 Task: Look for space in Lacey, United States from 26th August, 2023 to 10th September, 2023 for 6 adults, 2 children in price range Rs.10000 to Rs.15000. Place can be entire place or shared room with 6 bedrooms having 6 beds and 6 bathrooms. Property type can be house, flat, guest house. Amenities needed are: wifi, TV, free parkinig on premises, gym, breakfast. Booking option can be shelf check-in. Required host language is English.
Action: Mouse moved to (432, 104)
Screenshot: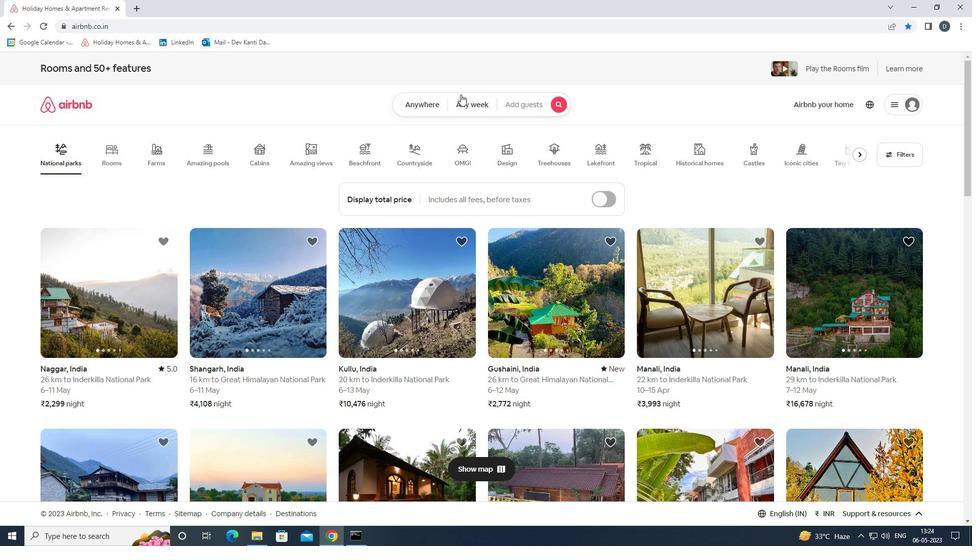 
Action: Mouse pressed left at (432, 104)
Screenshot: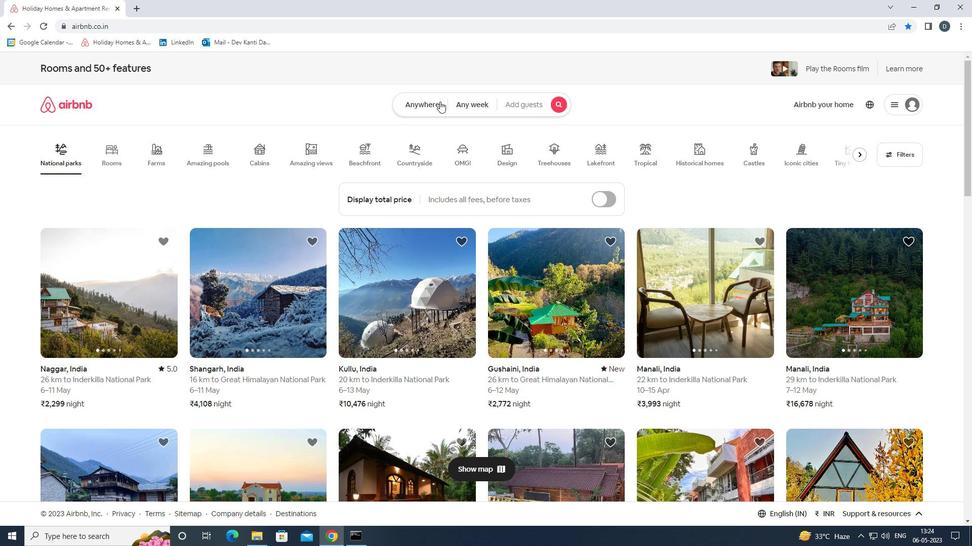
Action: Mouse moved to (349, 143)
Screenshot: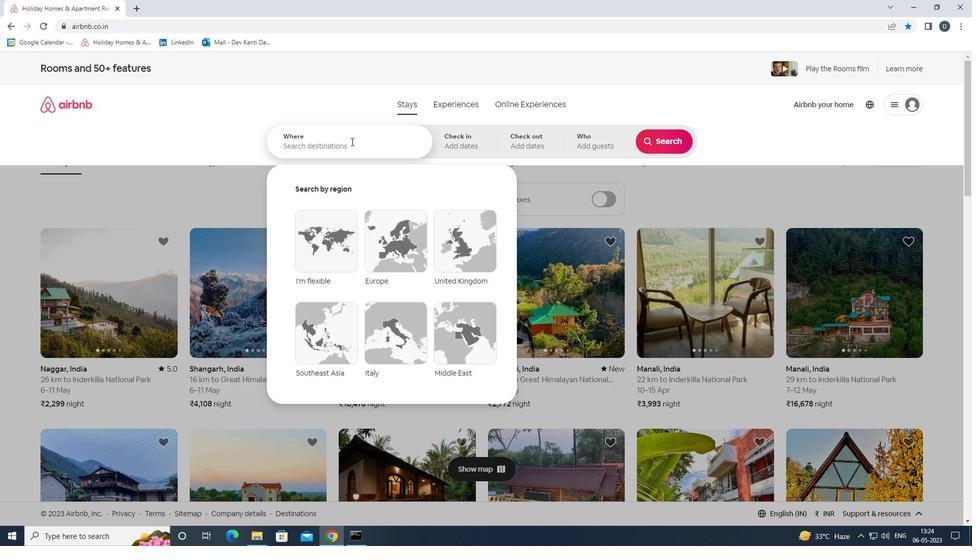 
Action: Mouse pressed left at (349, 143)
Screenshot: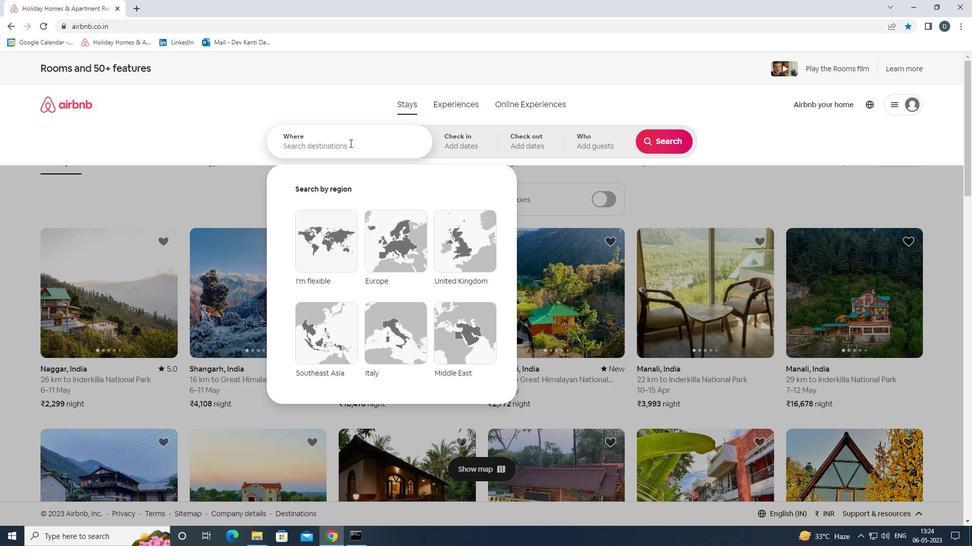 
Action: Mouse moved to (341, 144)
Screenshot: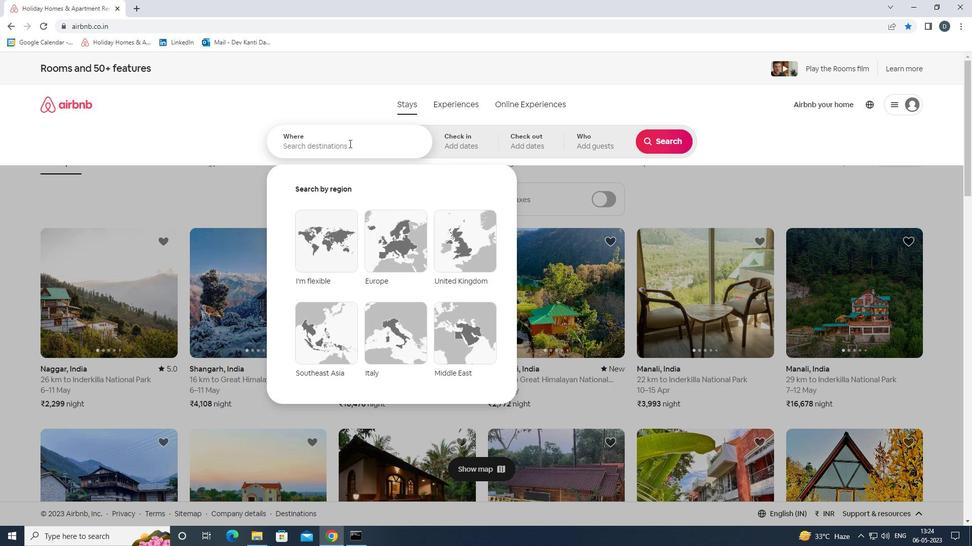 
Action: Key pressed <Key.shift>LACEY,<Key.shift>UNITED<Key.space><Key.shift>STATES<Key.enter>
Screenshot: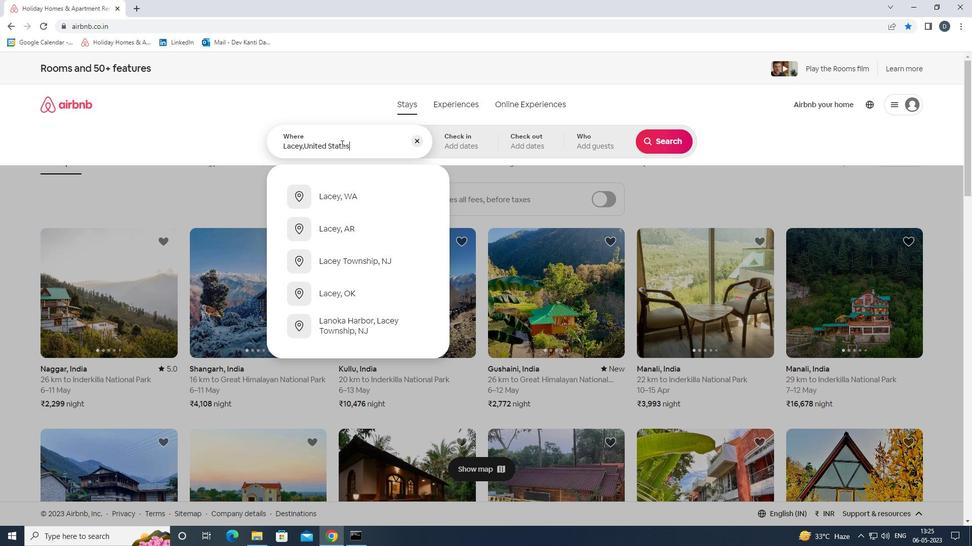 
Action: Mouse moved to (657, 221)
Screenshot: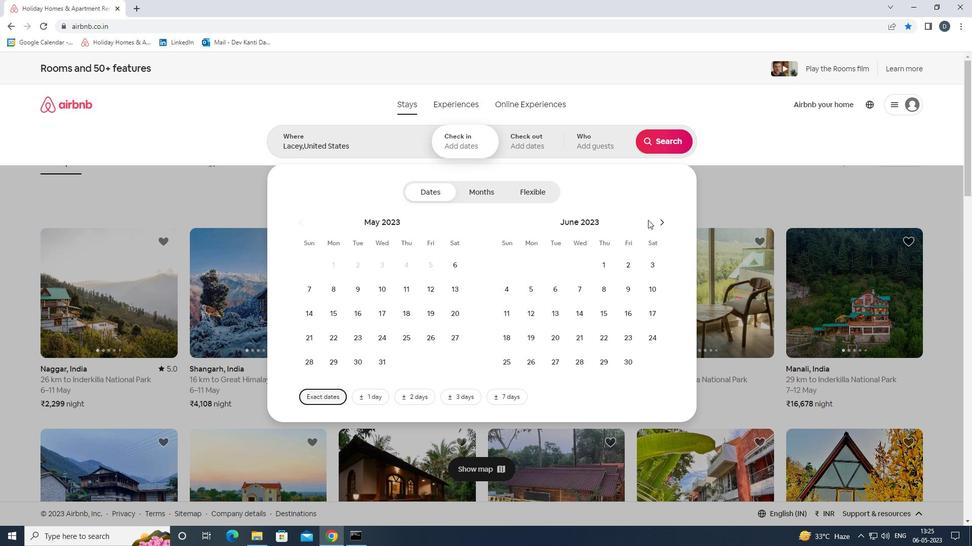 
Action: Mouse pressed left at (657, 221)
Screenshot: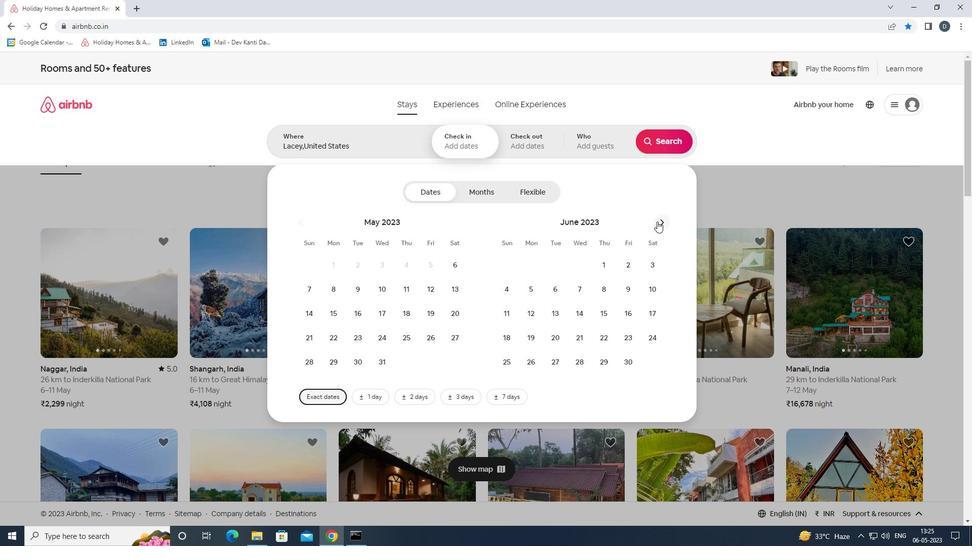 
Action: Mouse pressed left at (657, 221)
Screenshot: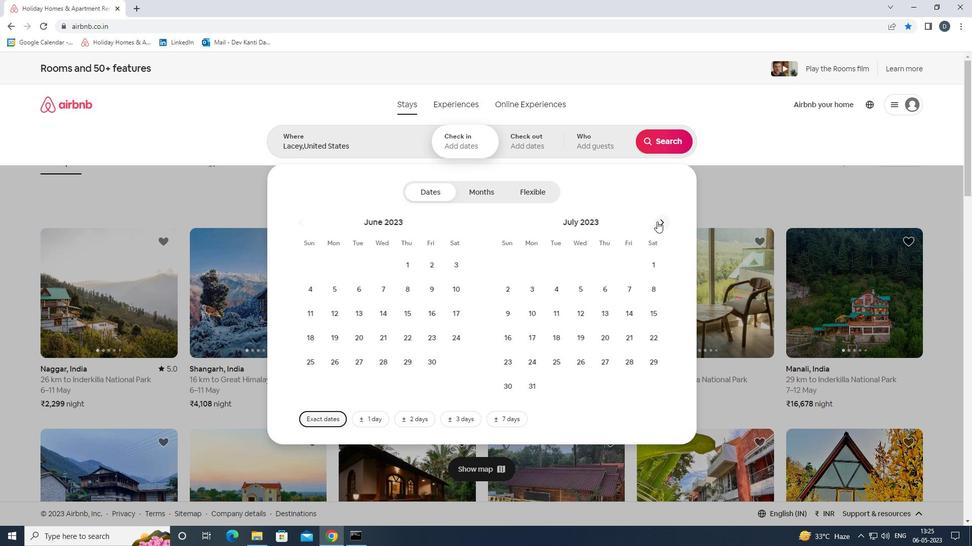 
Action: Mouse pressed left at (657, 221)
Screenshot: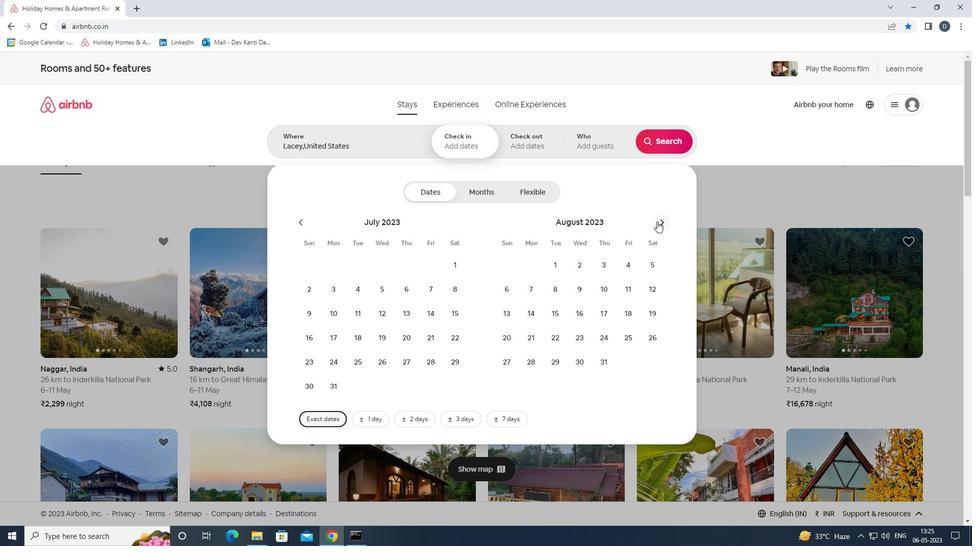 
Action: Mouse moved to (453, 337)
Screenshot: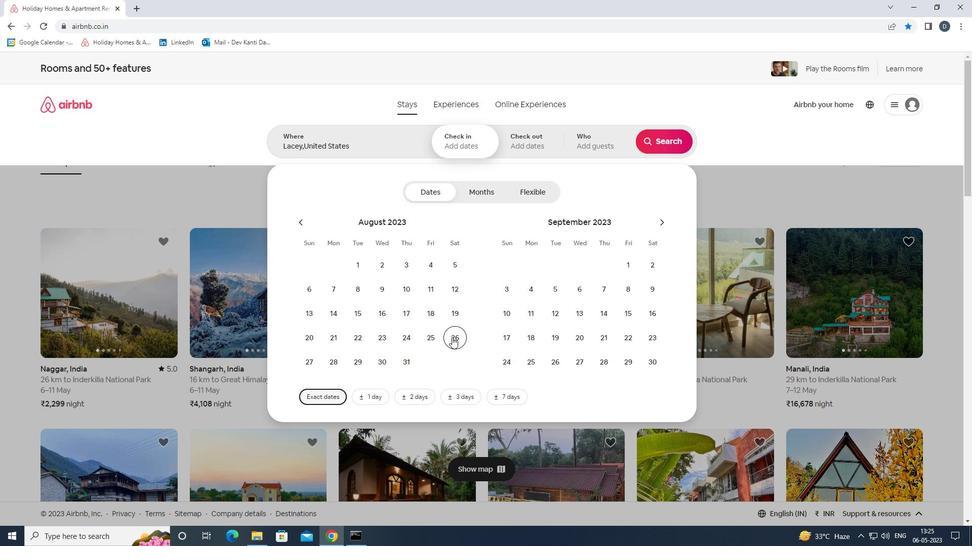 
Action: Mouse pressed left at (453, 337)
Screenshot: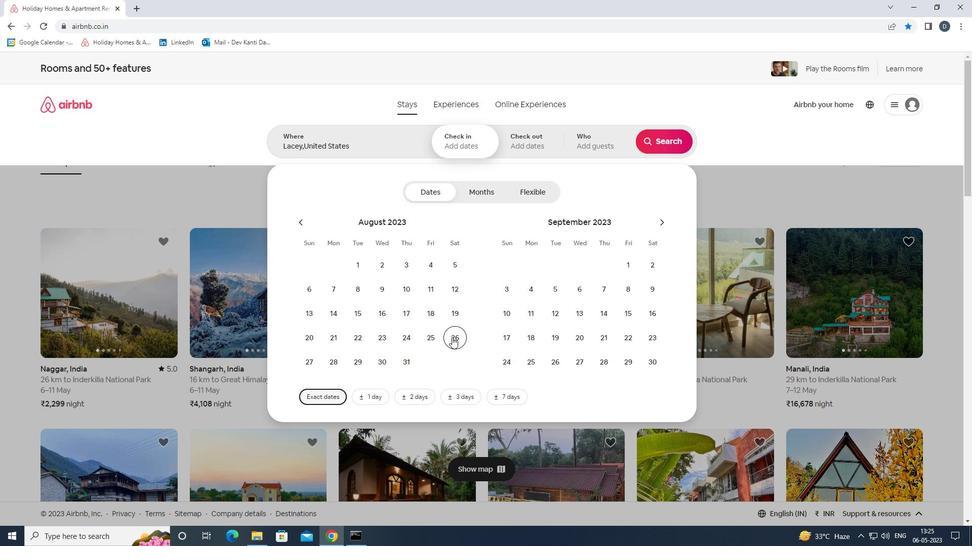 
Action: Mouse moved to (513, 314)
Screenshot: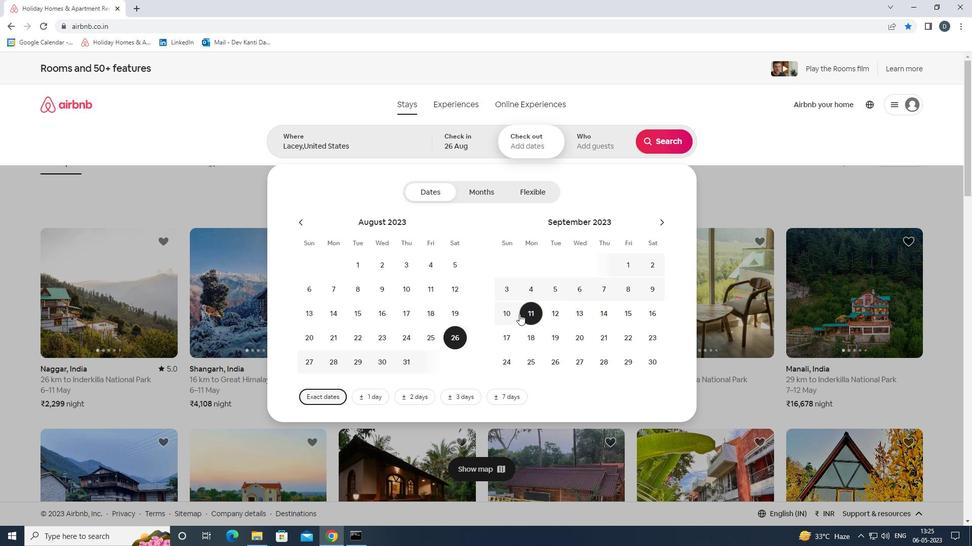 
Action: Mouse pressed left at (513, 314)
Screenshot: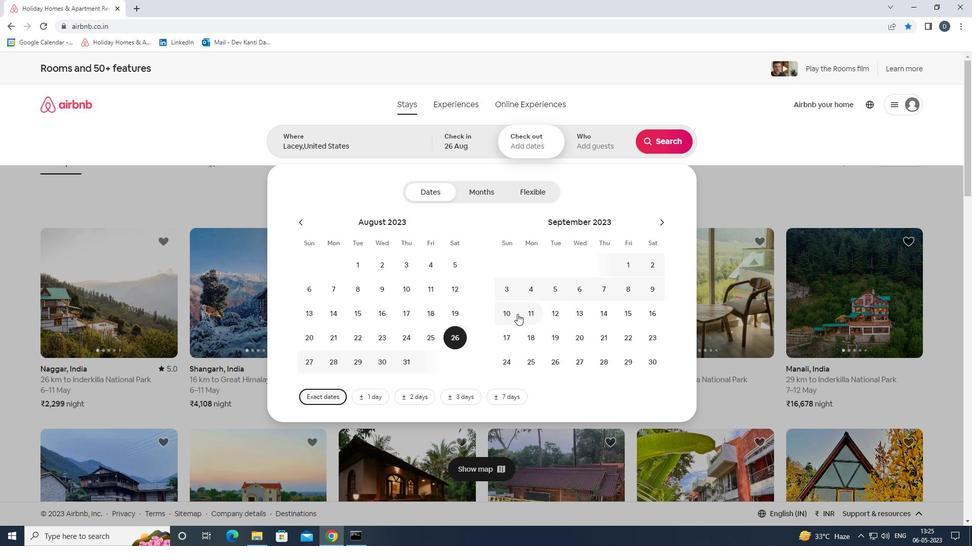
Action: Mouse moved to (578, 148)
Screenshot: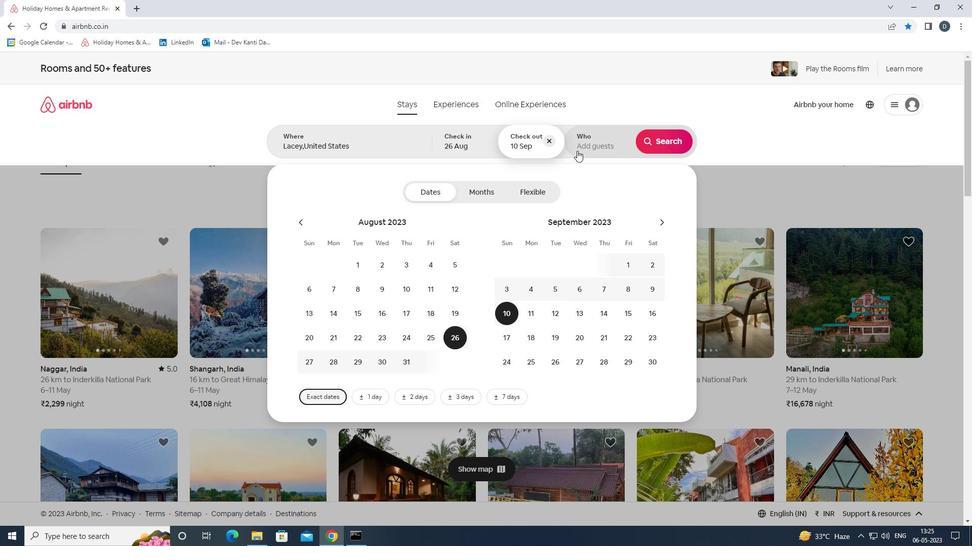 
Action: Mouse pressed left at (578, 148)
Screenshot: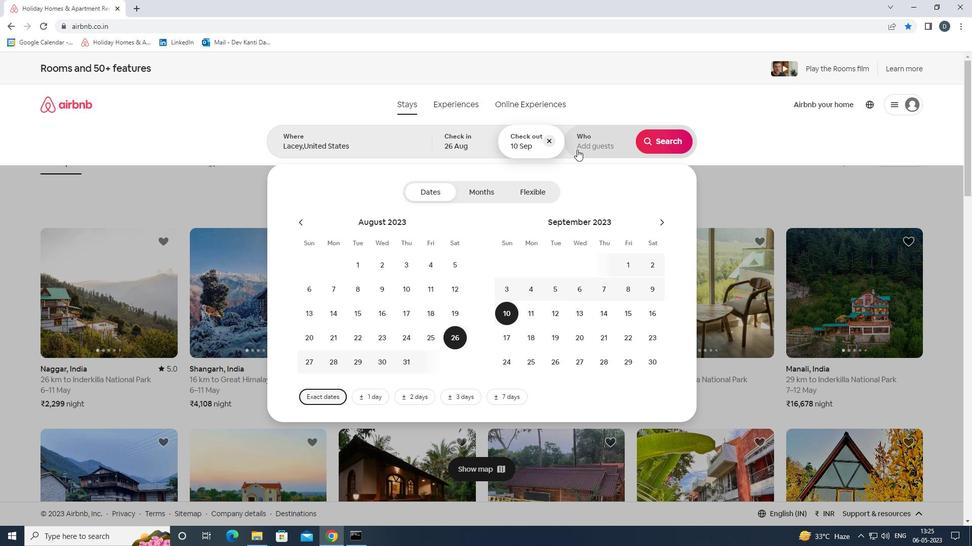 
Action: Mouse moved to (665, 197)
Screenshot: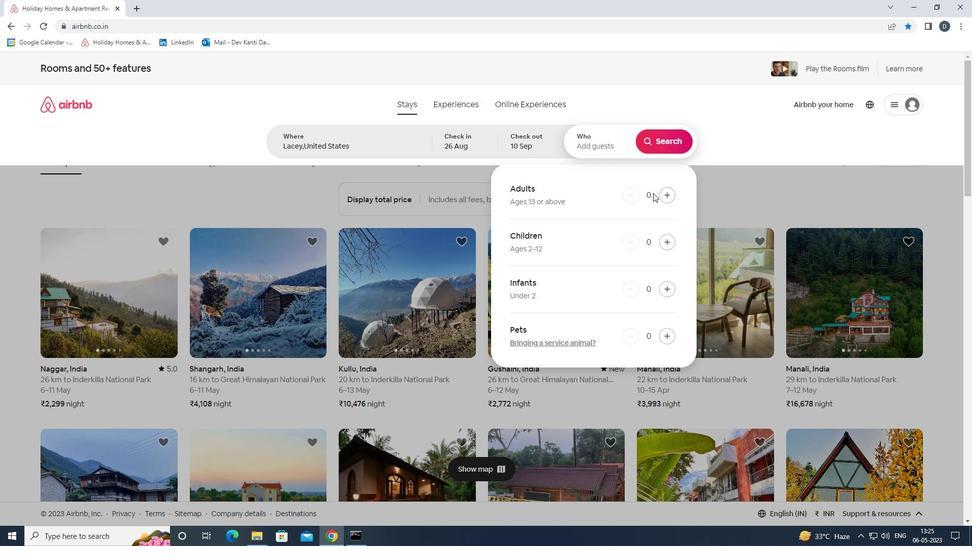 
Action: Mouse pressed left at (665, 197)
Screenshot: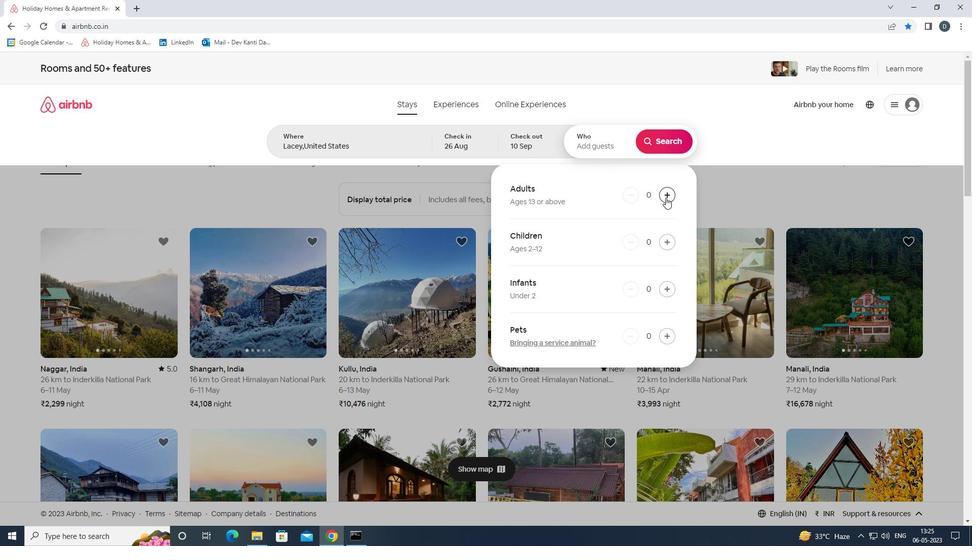 
Action: Mouse pressed left at (665, 197)
Screenshot: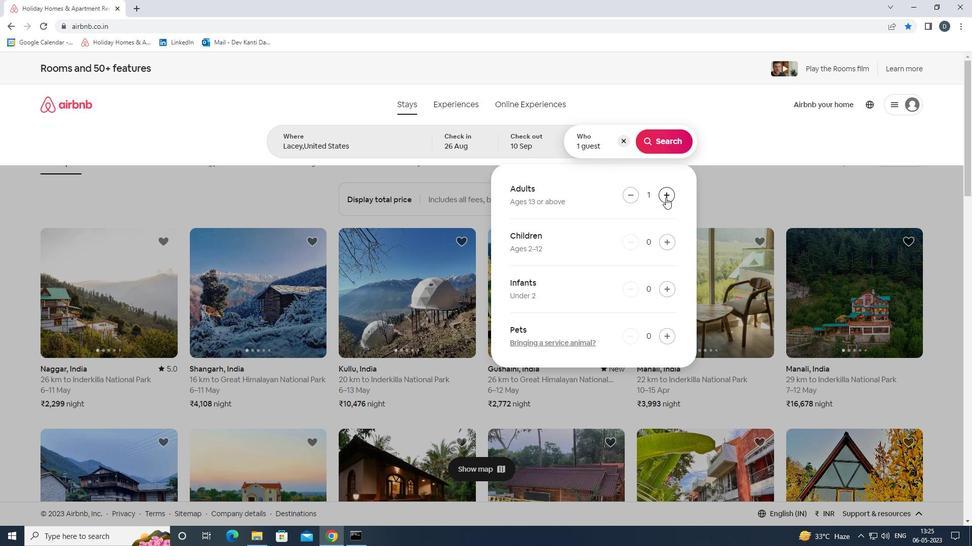 
Action: Mouse moved to (665, 197)
Screenshot: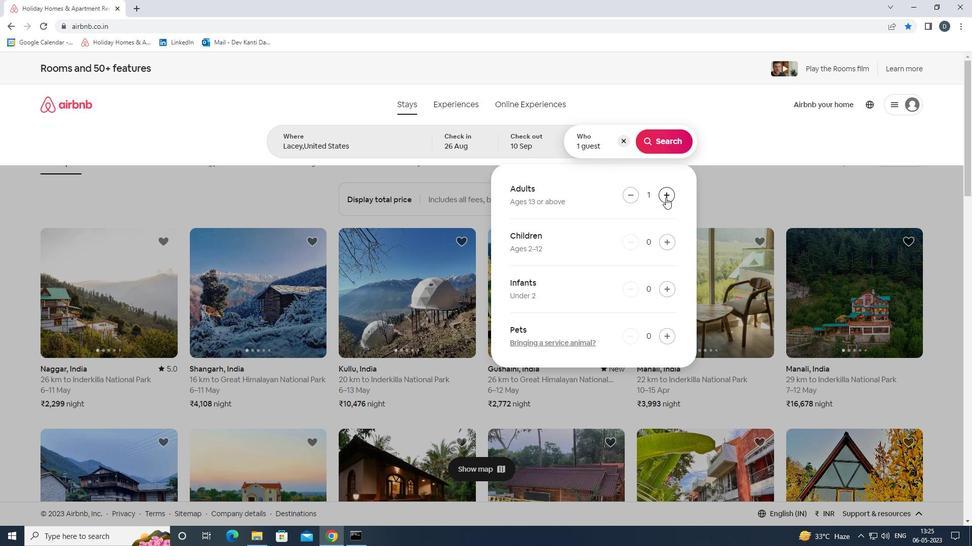 
Action: Mouse pressed left at (665, 197)
Screenshot: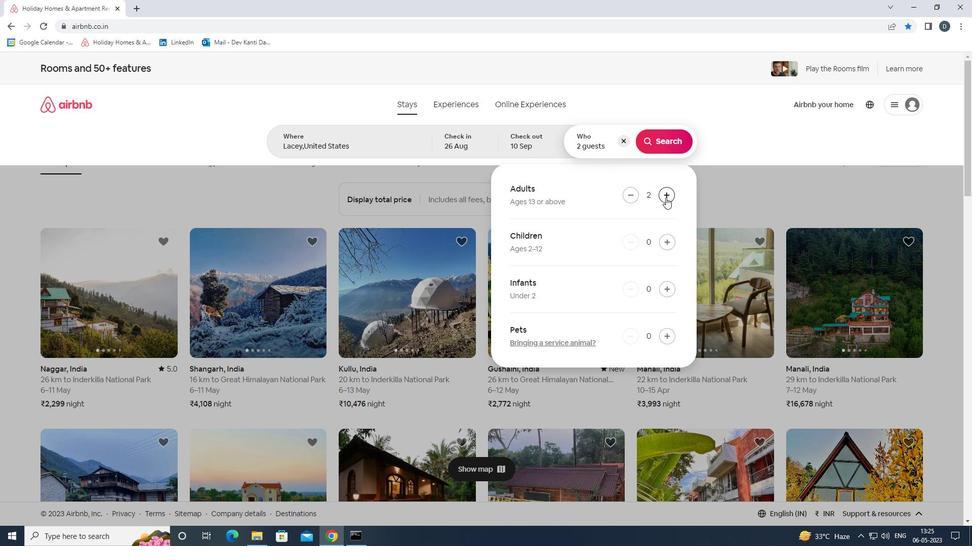 
Action: Mouse pressed left at (665, 197)
Screenshot: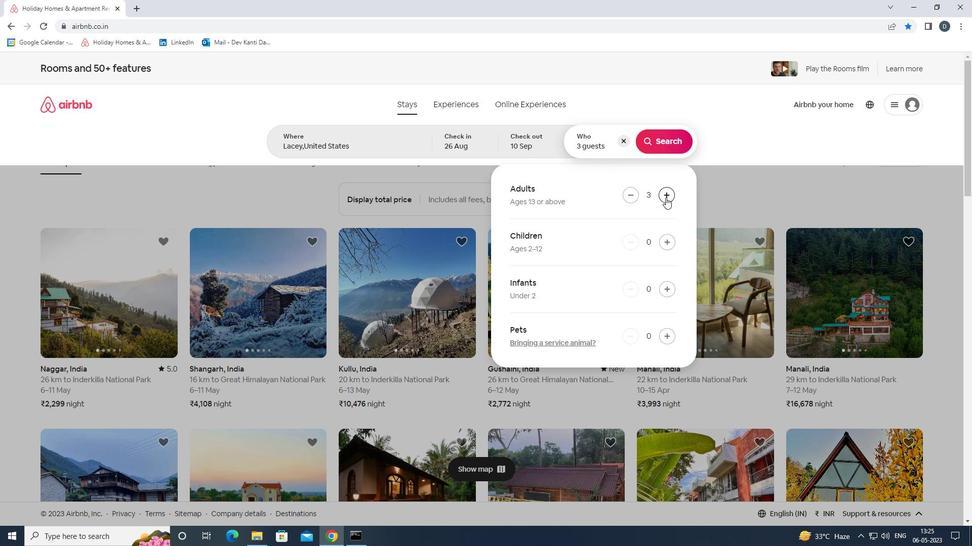 
Action: Mouse pressed left at (665, 197)
Screenshot: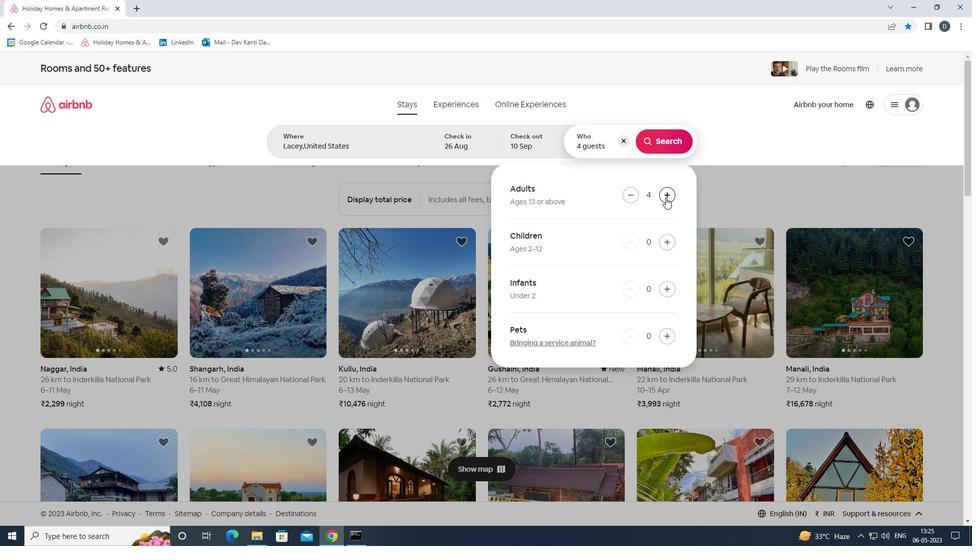
Action: Mouse pressed left at (665, 197)
Screenshot: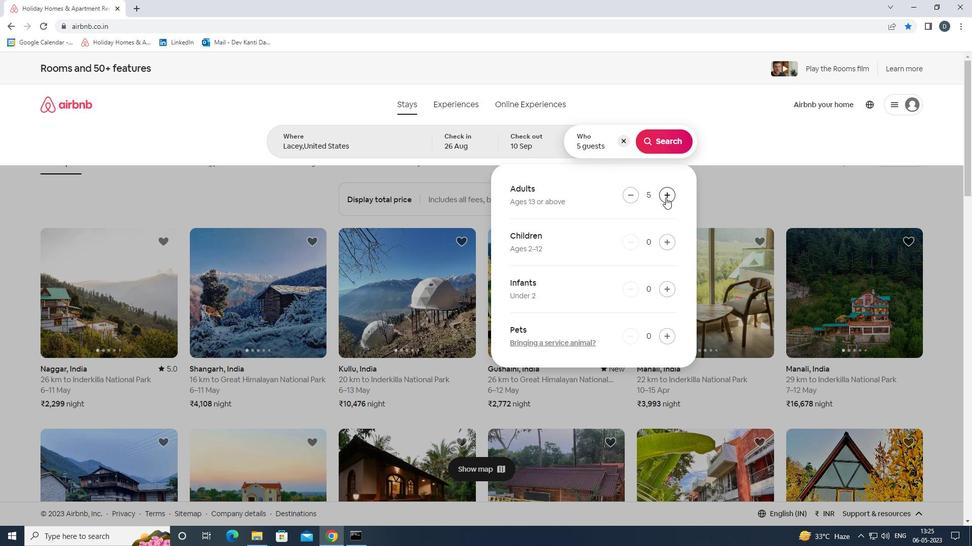 
Action: Mouse moved to (668, 239)
Screenshot: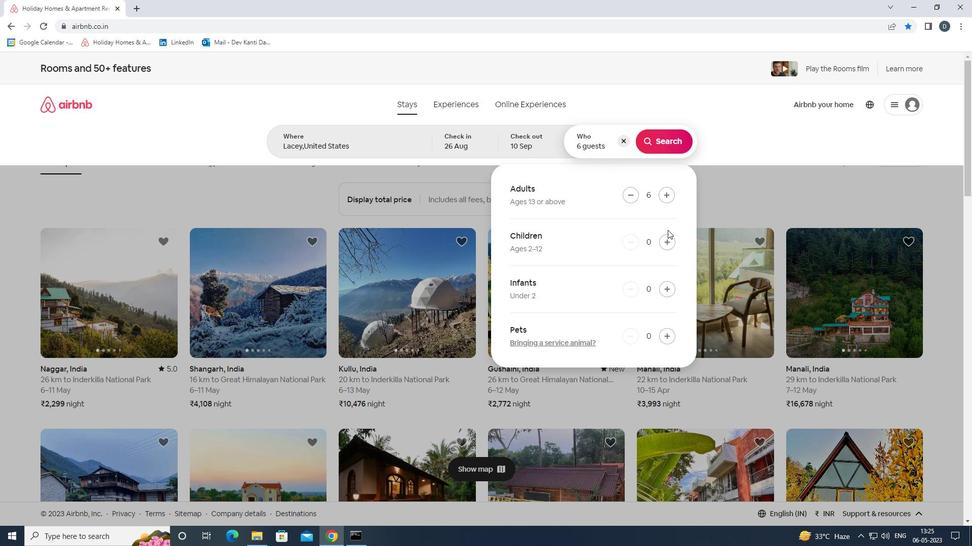
Action: Mouse pressed left at (668, 239)
Screenshot: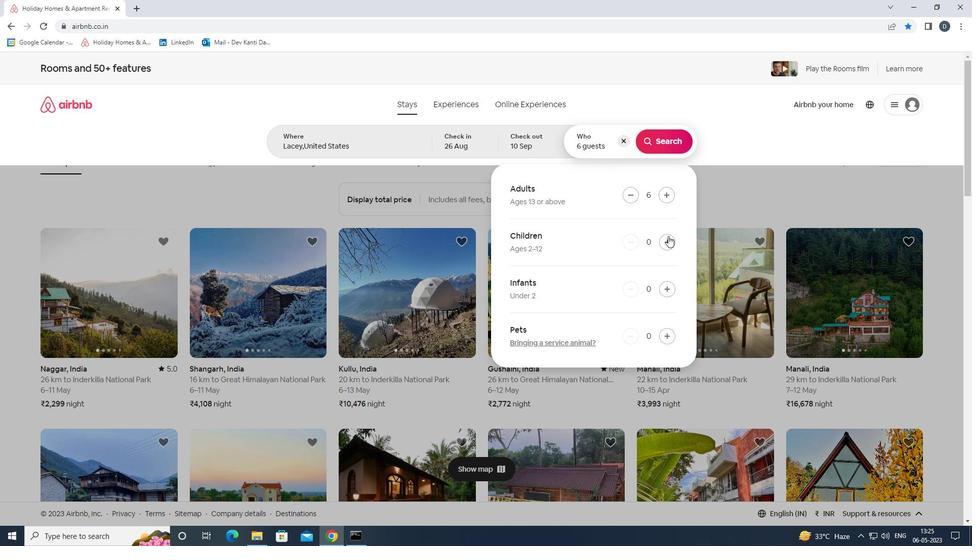 
Action: Mouse pressed left at (668, 239)
Screenshot: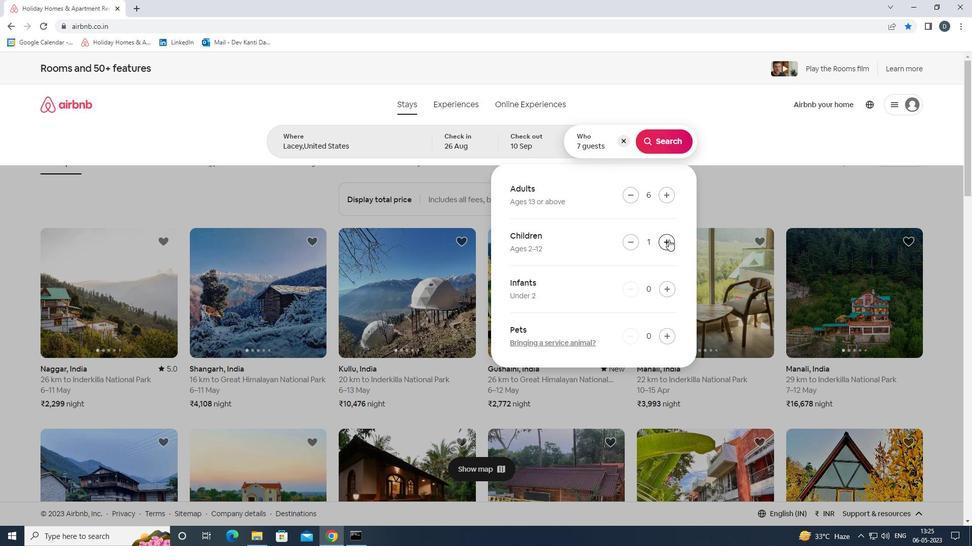 
Action: Mouse moved to (662, 140)
Screenshot: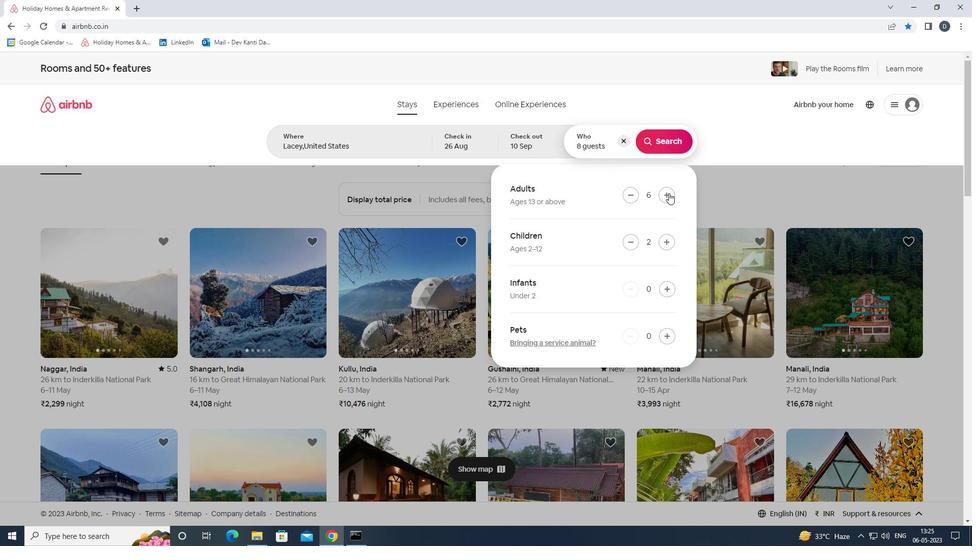 
Action: Mouse pressed left at (662, 140)
Screenshot: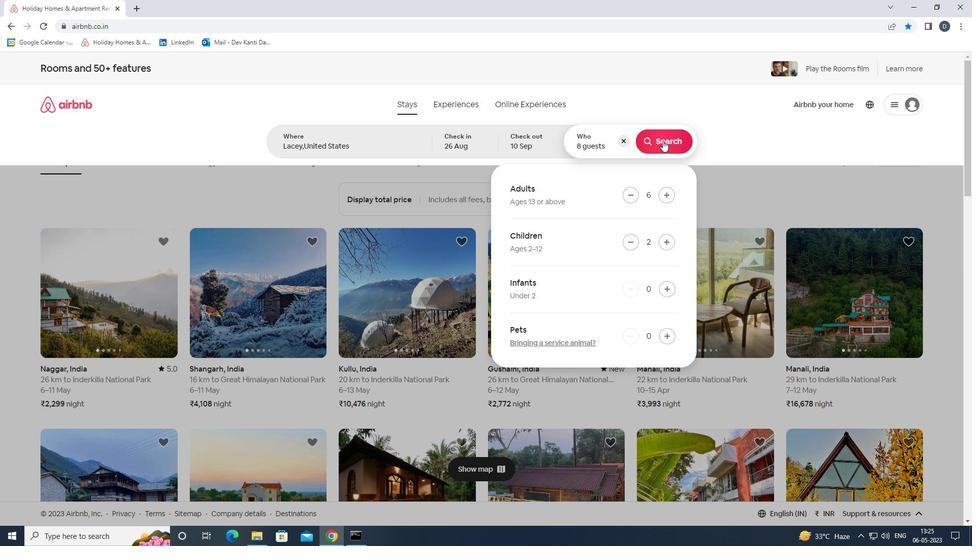 
Action: Mouse moved to (920, 113)
Screenshot: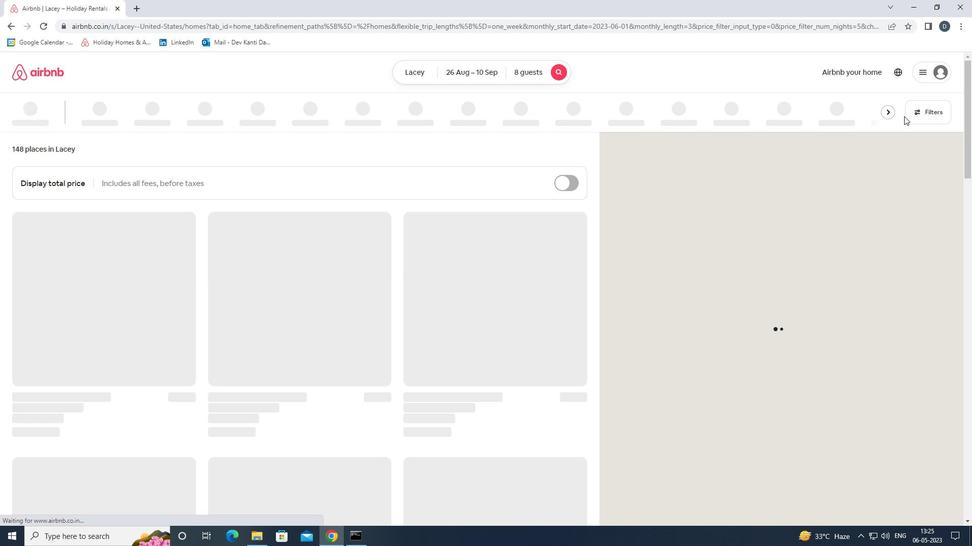 
Action: Mouse pressed left at (920, 113)
Screenshot: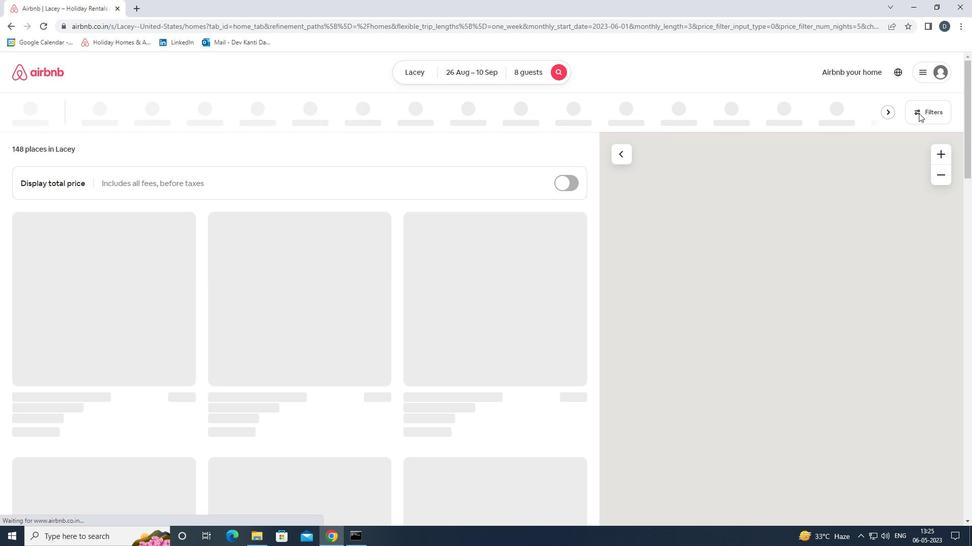 
Action: Mouse moved to (377, 357)
Screenshot: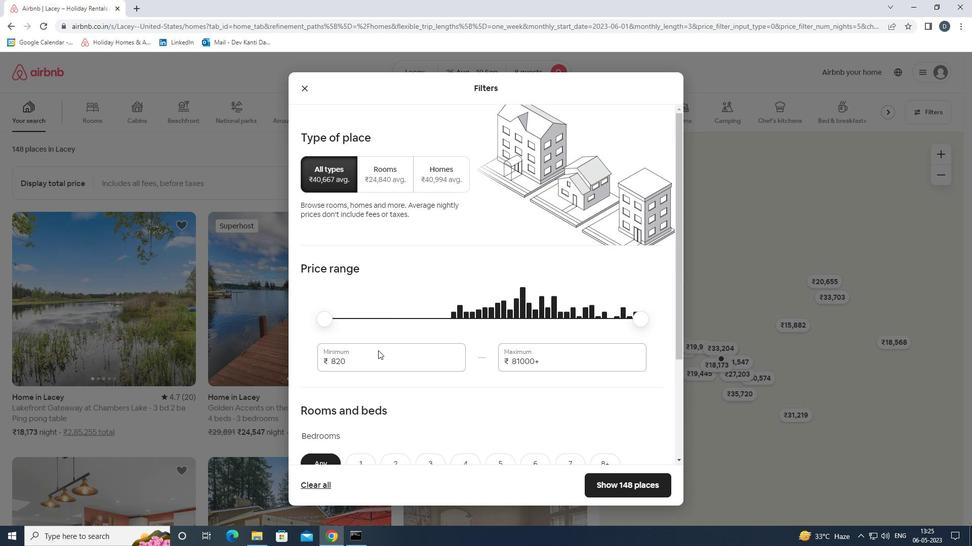 
Action: Mouse pressed left at (377, 357)
Screenshot: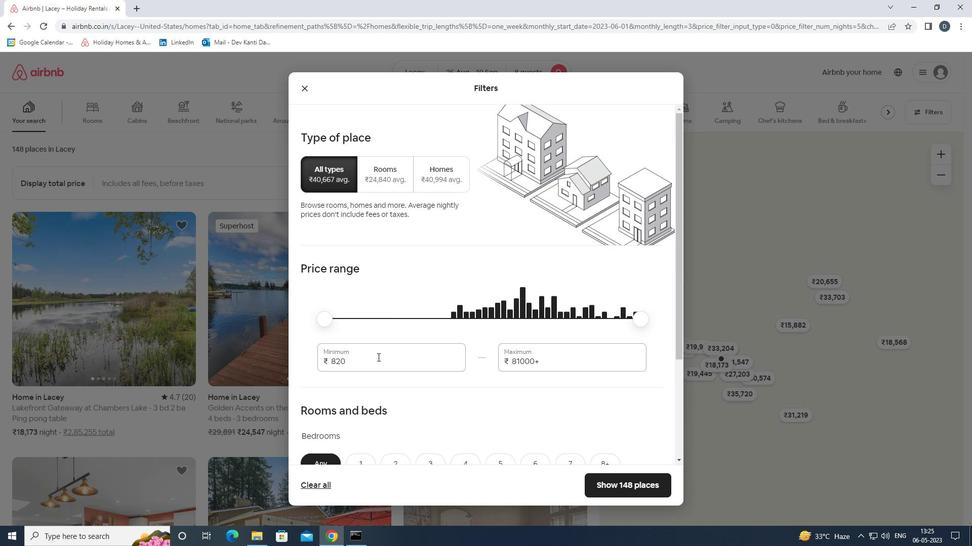
Action: Mouse pressed left at (377, 357)
Screenshot: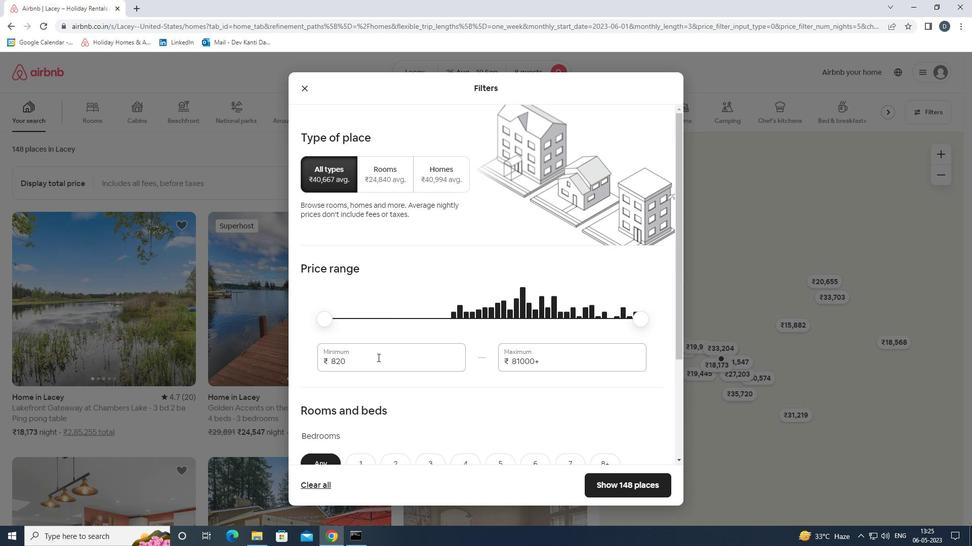
Action: Mouse moved to (381, 361)
Screenshot: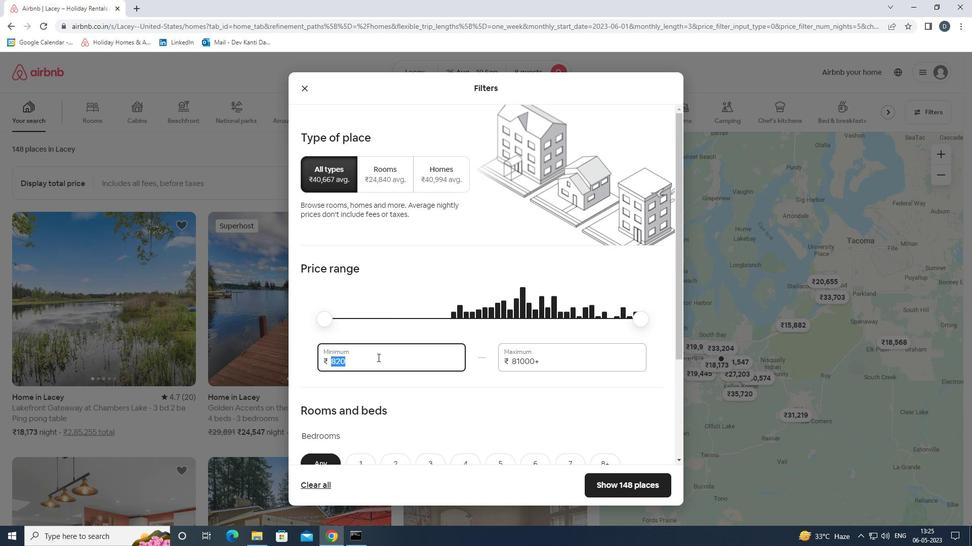 
Action: Key pressed 10000<Key.tab>15000
Screenshot: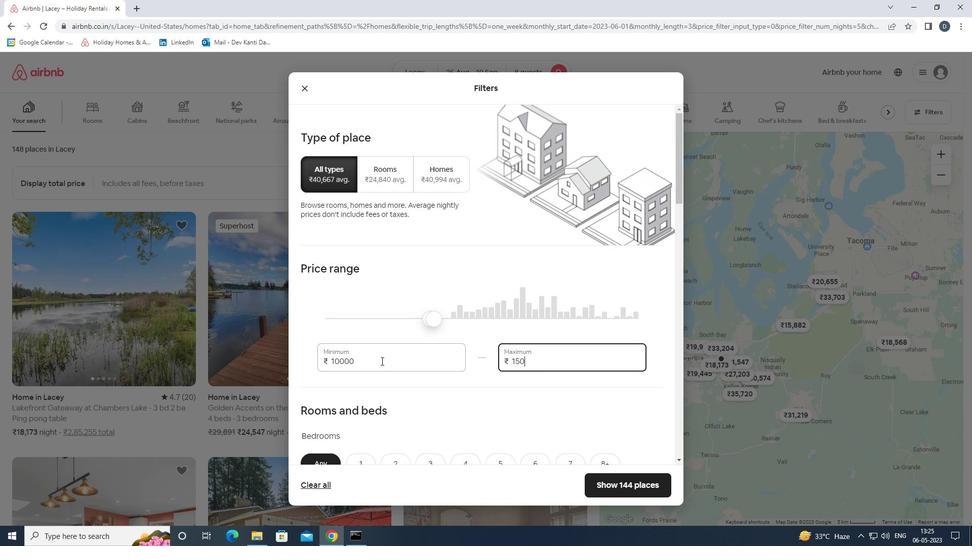 
Action: Mouse moved to (382, 353)
Screenshot: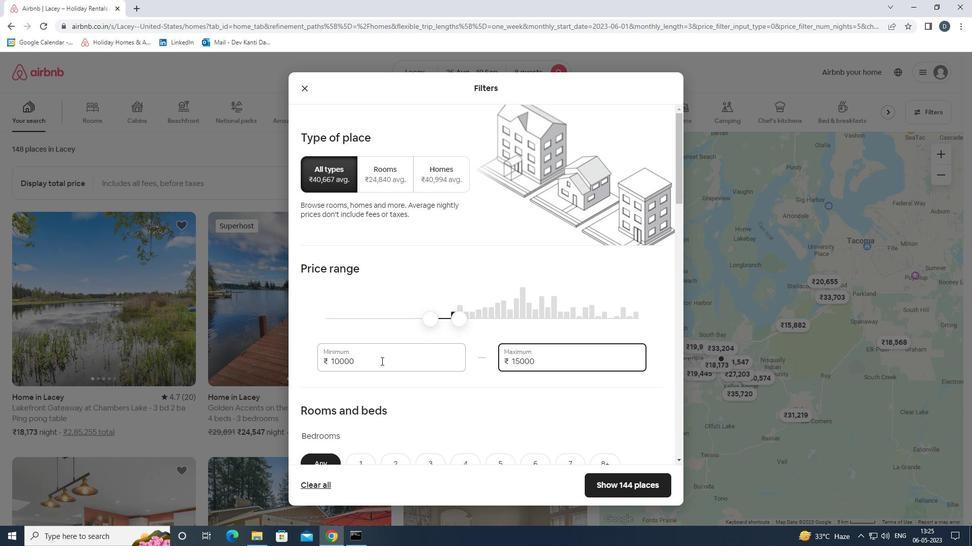 
Action: Mouse scrolled (382, 353) with delta (0, 0)
Screenshot: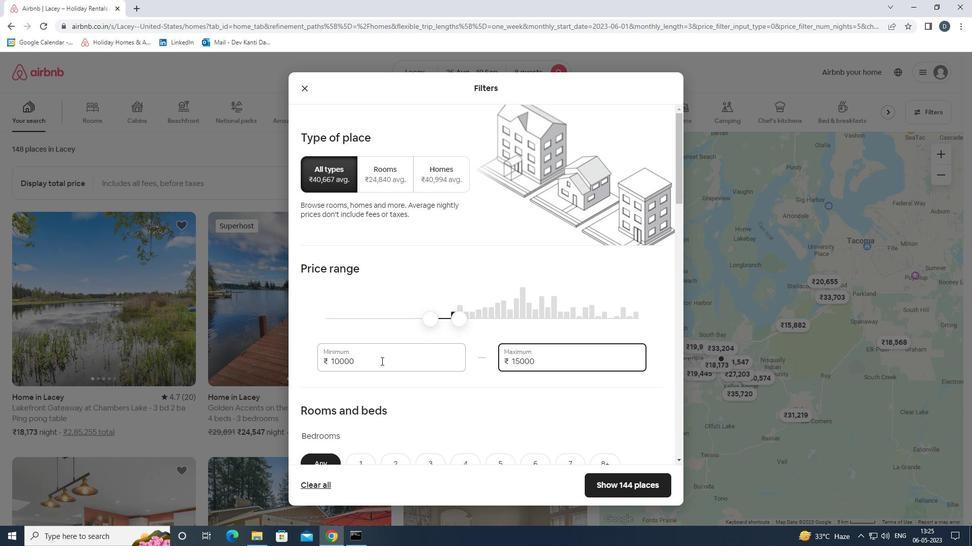 
Action: Mouse moved to (387, 353)
Screenshot: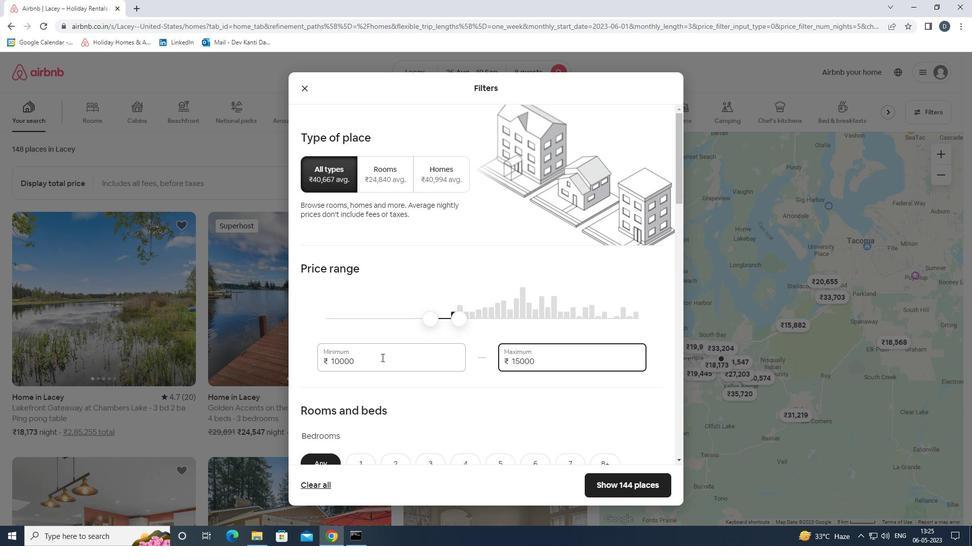 
Action: Mouse scrolled (387, 353) with delta (0, 0)
Screenshot: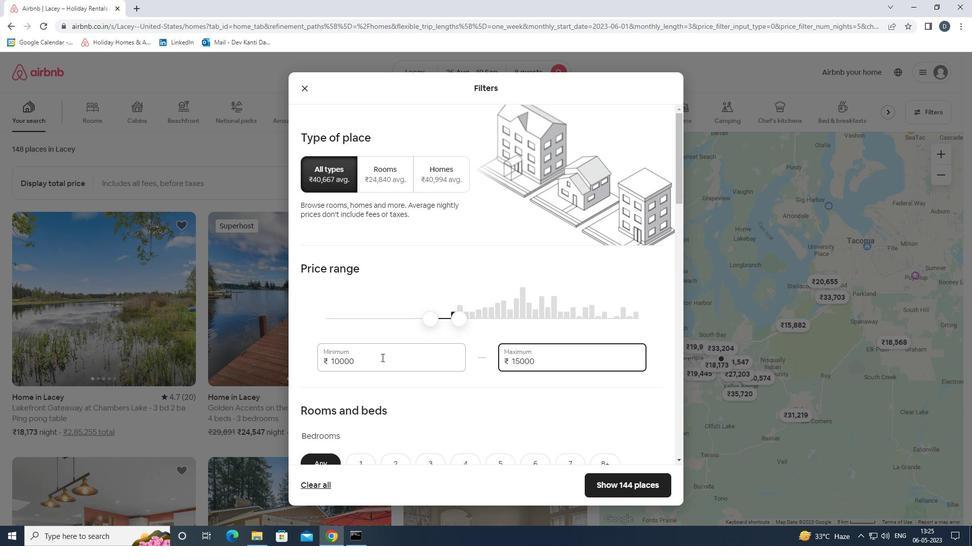 
Action: Mouse moved to (394, 352)
Screenshot: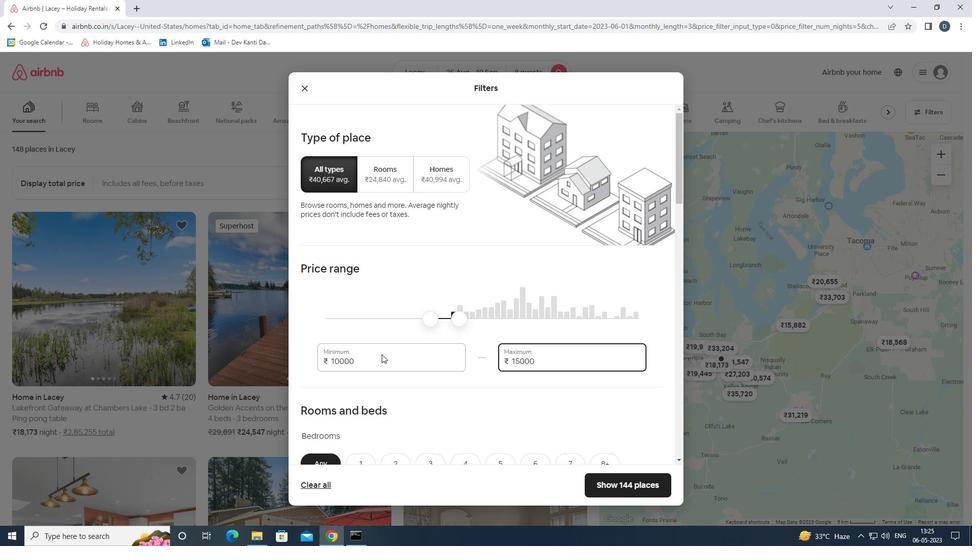 
Action: Mouse scrolled (394, 351) with delta (0, 0)
Screenshot: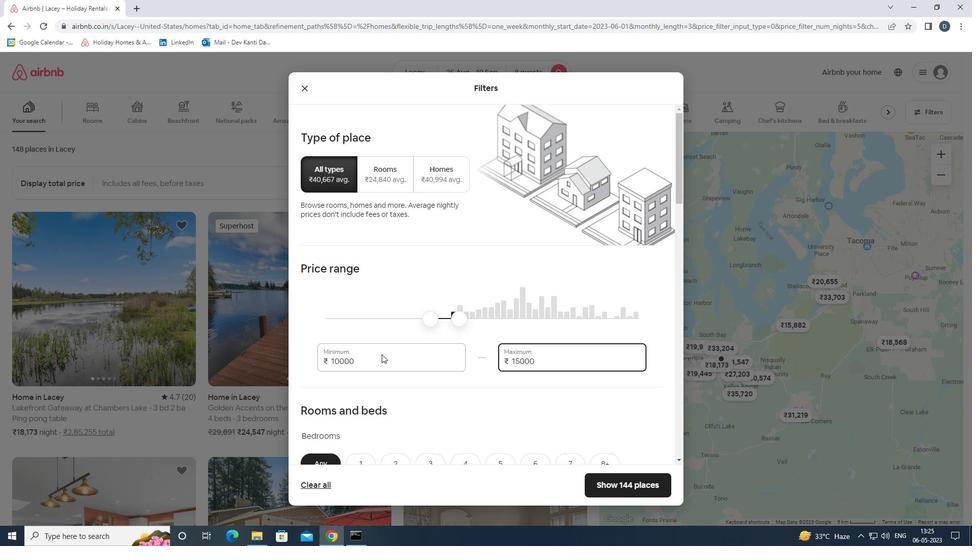 
Action: Mouse moved to (406, 348)
Screenshot: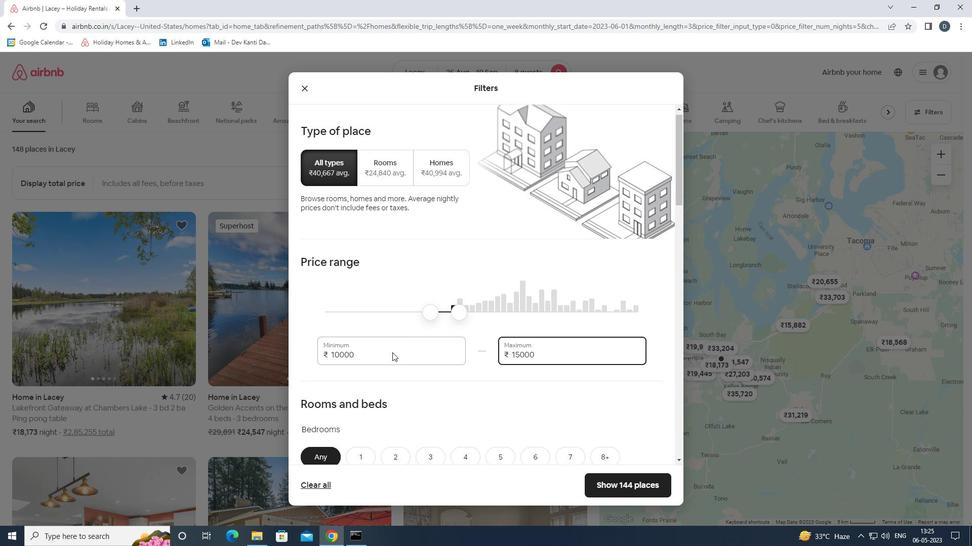 
Action: Mouse scrolled (406, 348) with delta (0, 0)
Screenshot: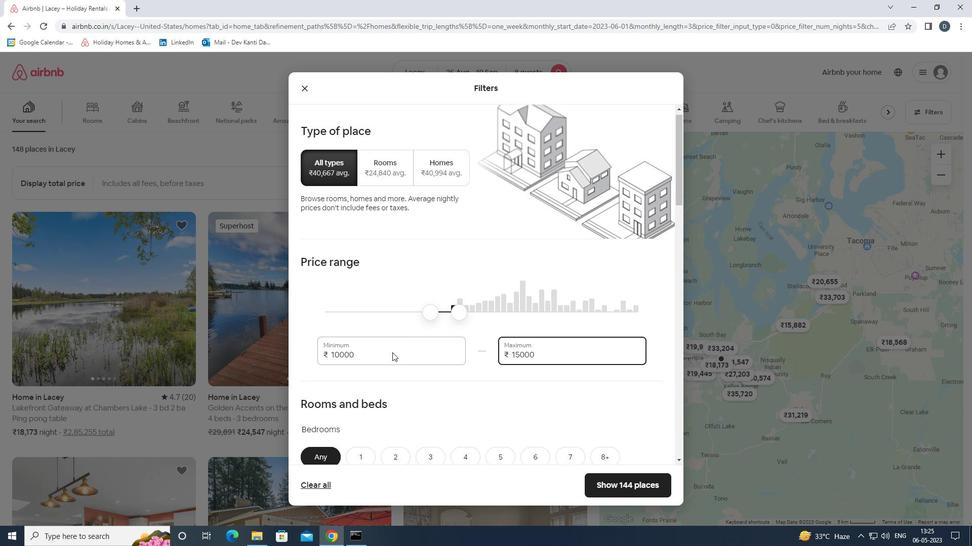 
Action: Mouse moved to (533, 265)
Screenshot: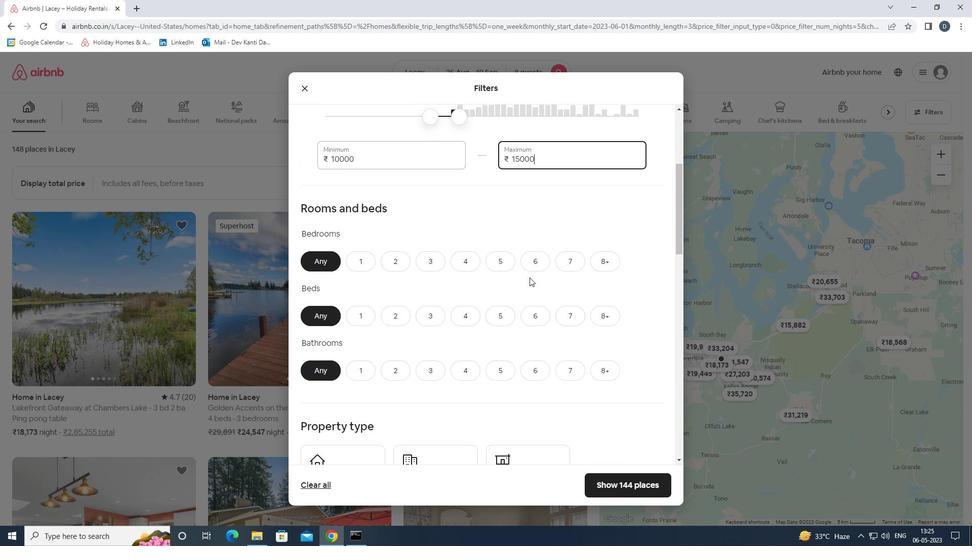 
Action: Mouse pressed left at (533, 265)
Screenshot: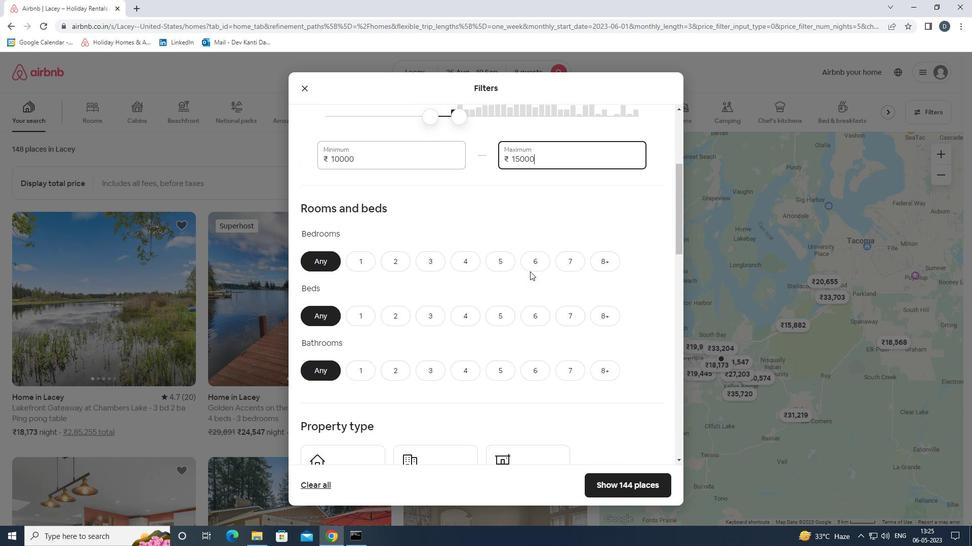
Action: Mouse moved to (535, 316)
Screenshot: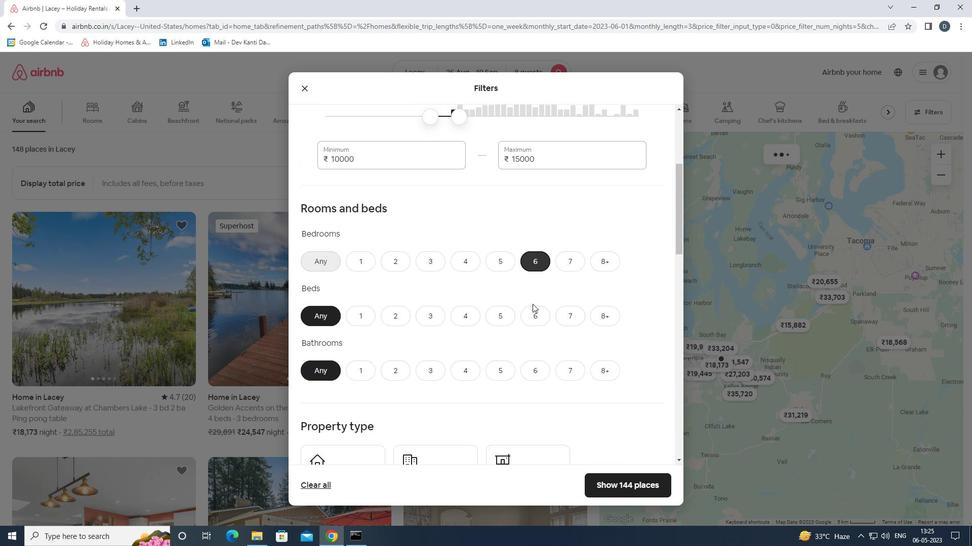 
Action: Mouse pressed left at (535, 316)
Screenshot: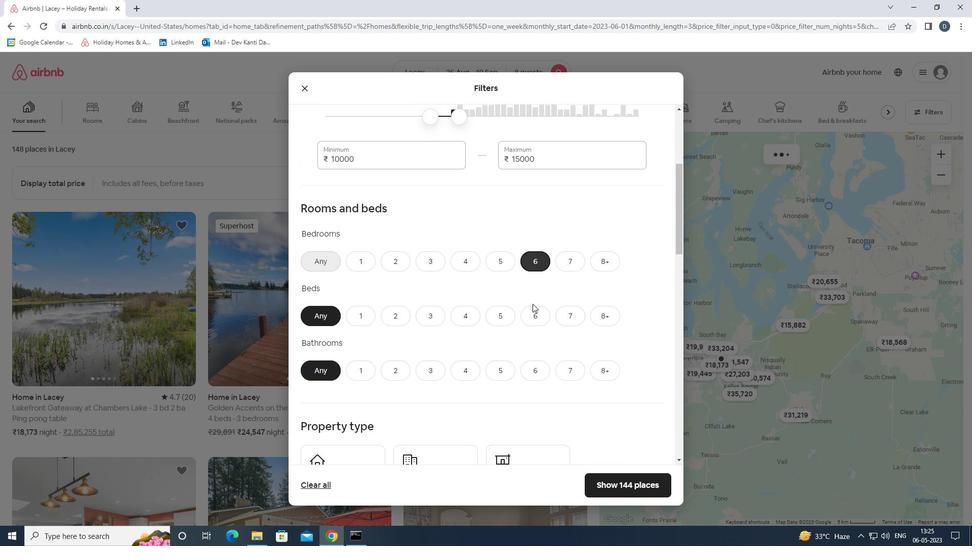 
Action: Mouse moved to (539, 372)
Screenshot: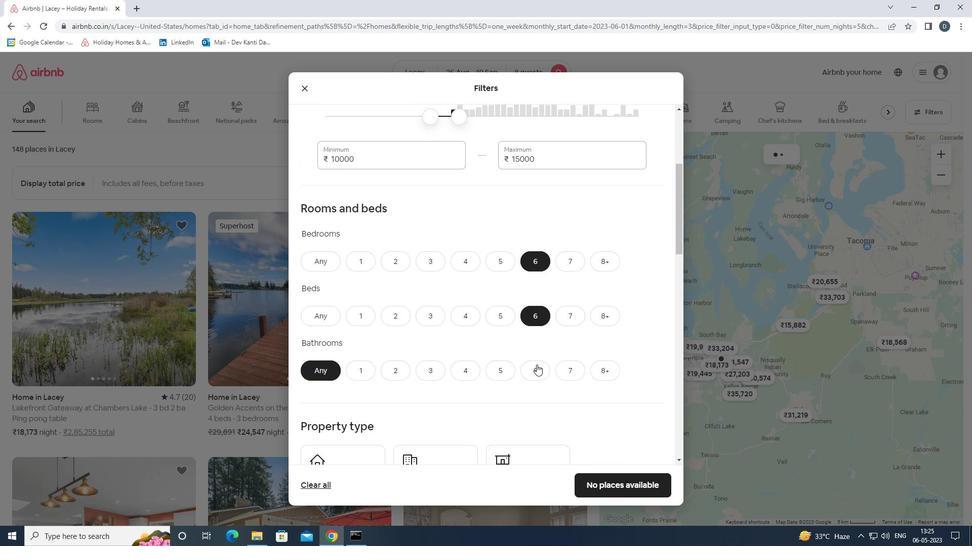 
Action: Mouse pressed left at (539, 372)
Screenshot: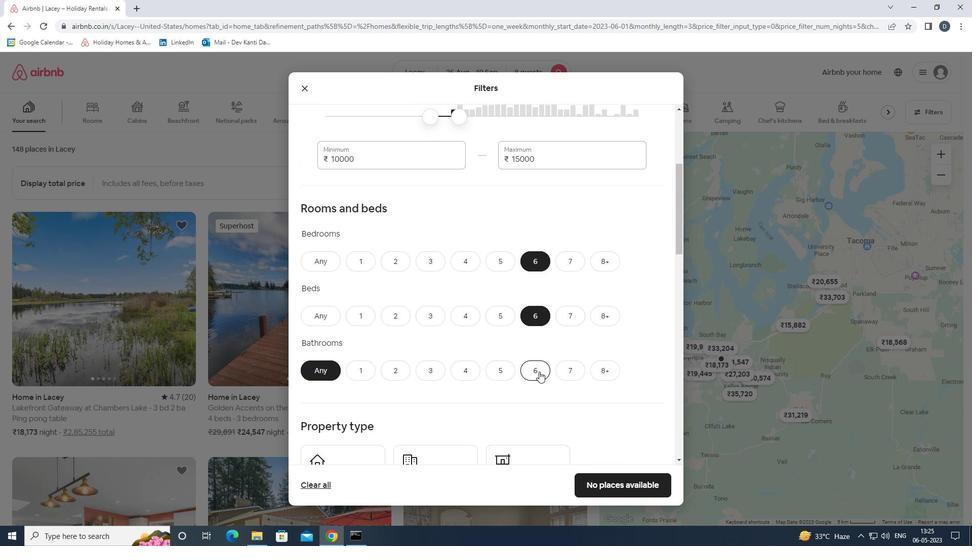 
Action: Mouse scrolled (539, 371) with delta (0, 0)
Screenshot: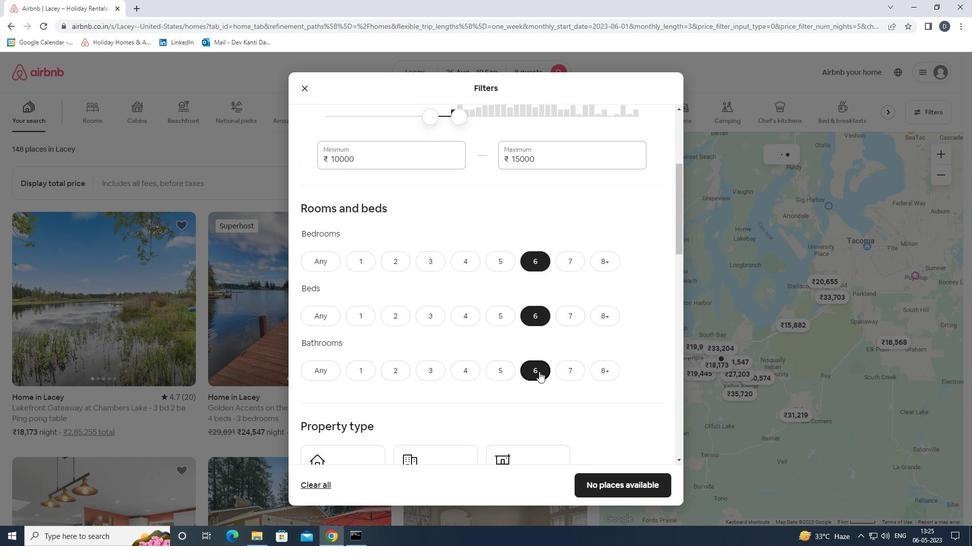 
Action: Mouse scrolled (539, 371) with delta (0, 0)
Screenshot: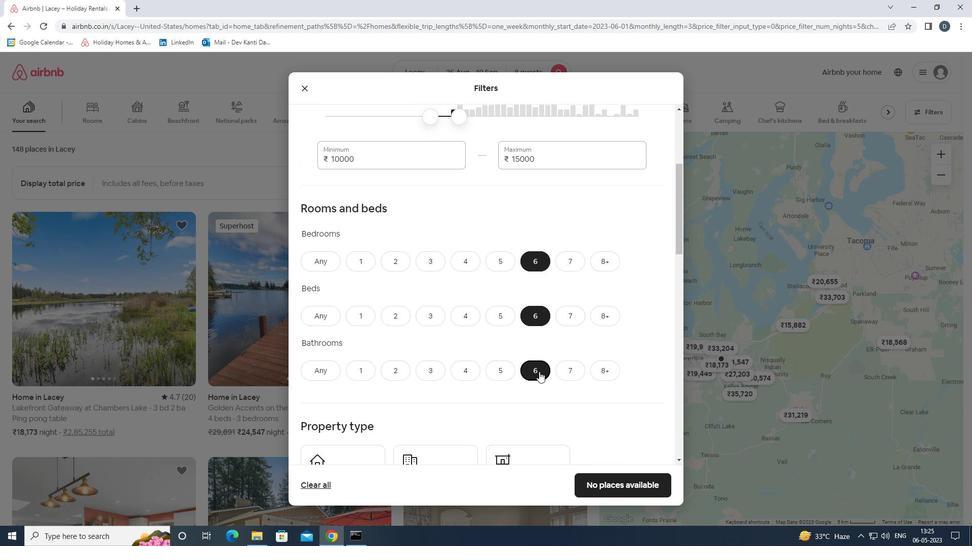 
Action: Mouse scrolled (539, 371) with delta (0, 0)
Screenshot: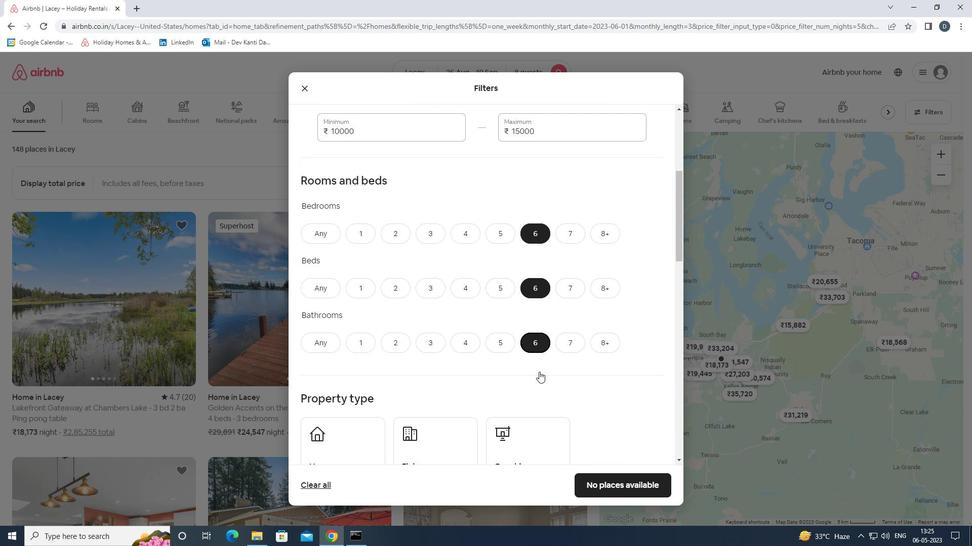 
Action: Mouse moved to (359, 338)
Screenshot: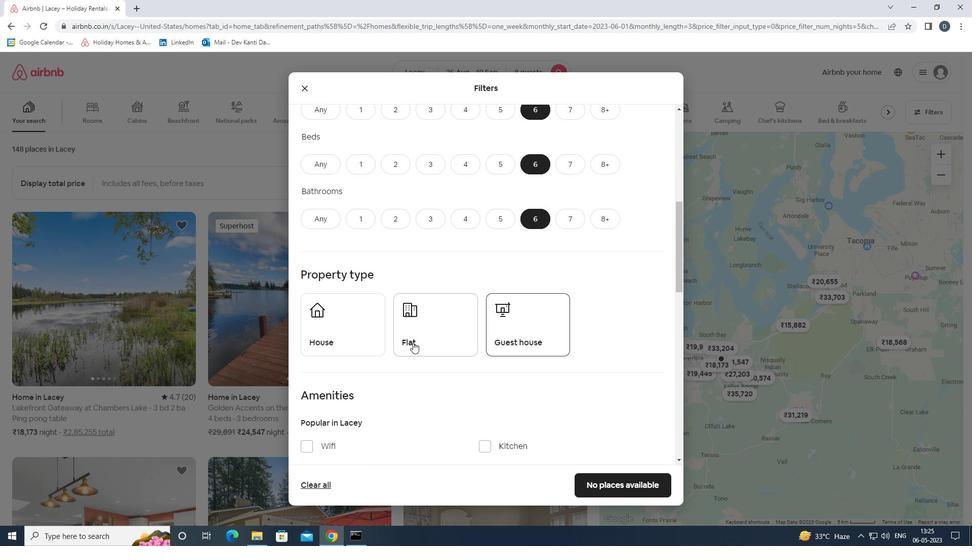 
Action: Mouse pressed left at (359, 338)
Screenshot: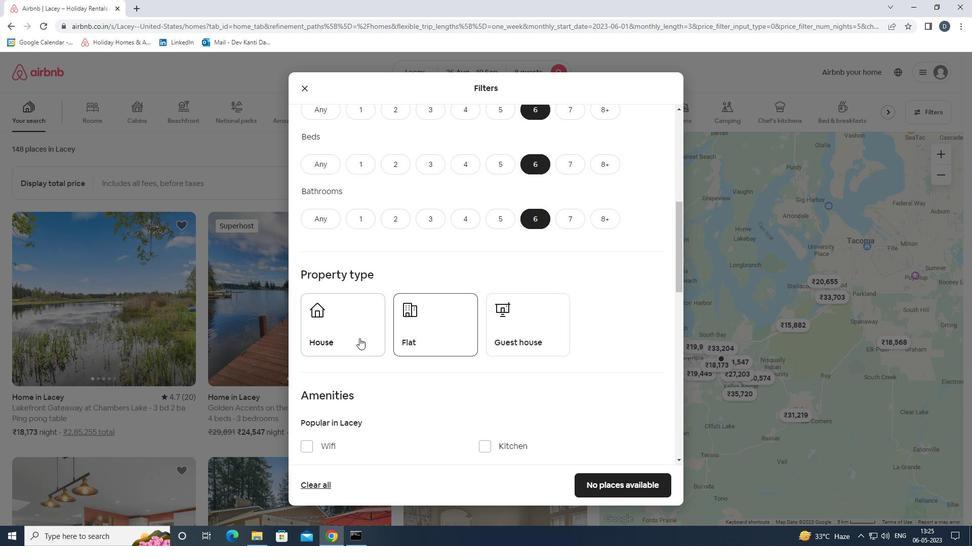
Action: Mouse moved to (424, 331)
Screenshot: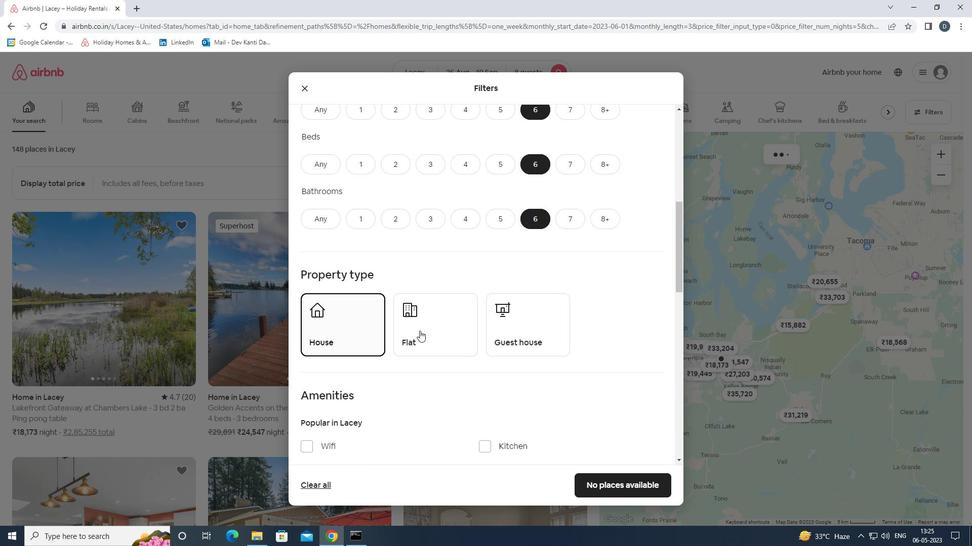 
Action: Mouse pressed left at (424, 331)
Screenshot: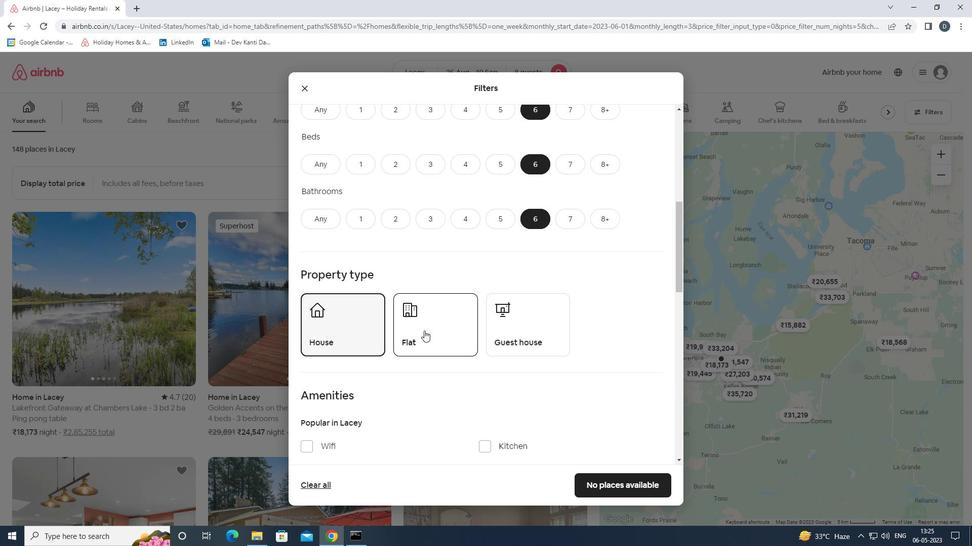 
Action: Mouse moved to (534, 330)
Screenshot: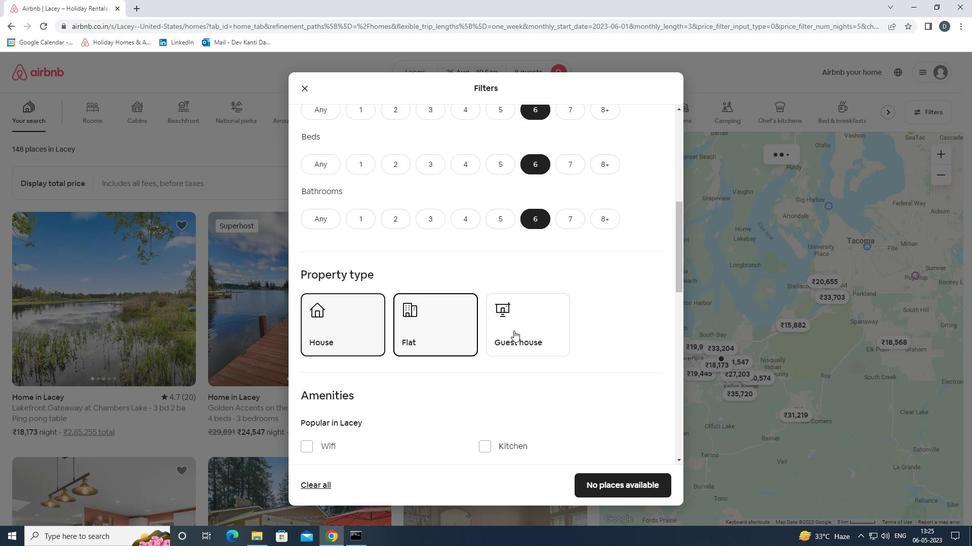 
Action: Mouse pressed left at (534, 330)
Screenshot: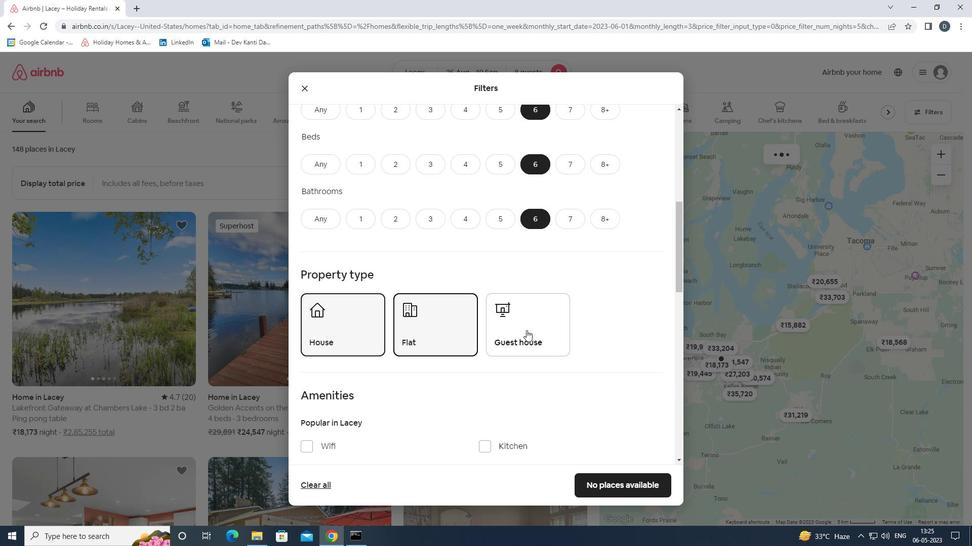 
Action: Mouse scrolled (534, 329) with delta (0, 0)
Screenshot: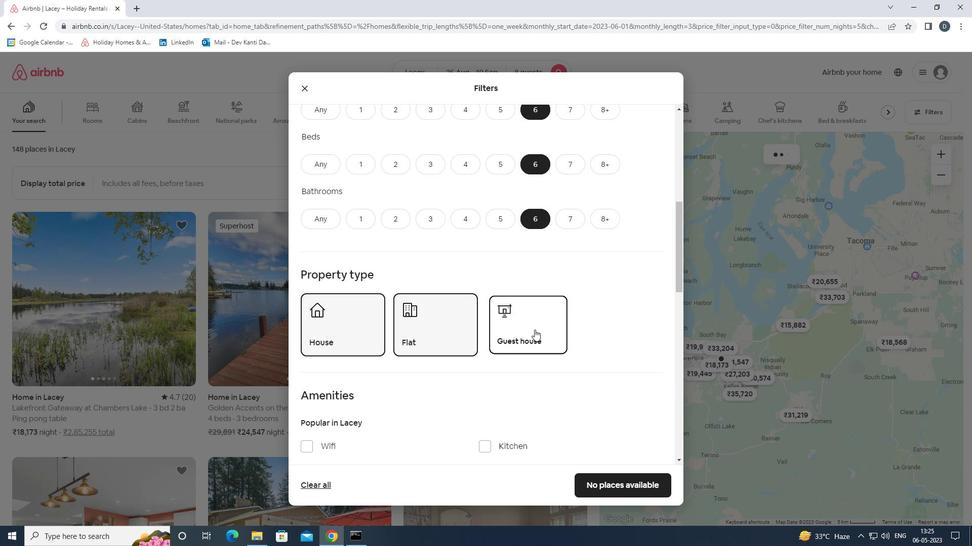 
Action: Mouse moved to (535, 328)
Screenshot: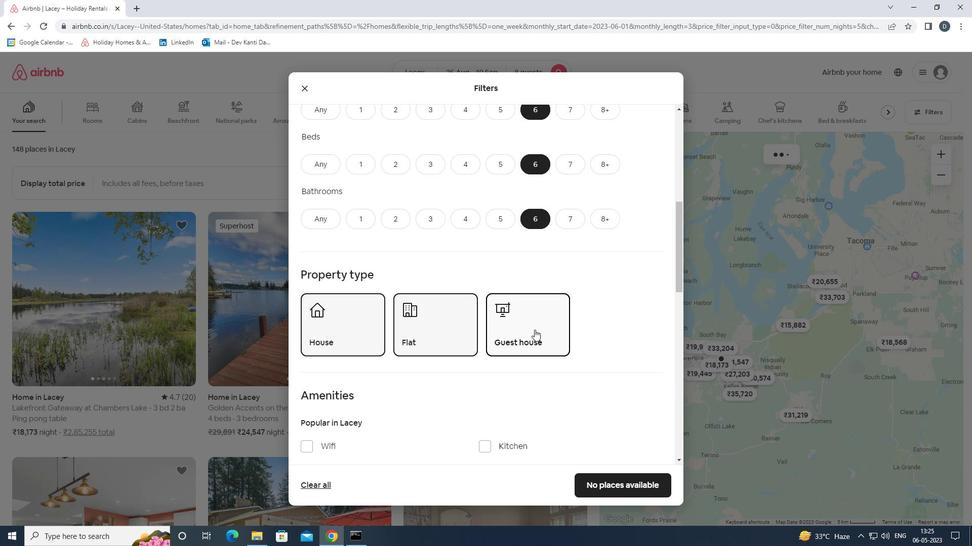 
Action: Mouse scrolled (535, 328) with delta (0, 0)
Screenshot: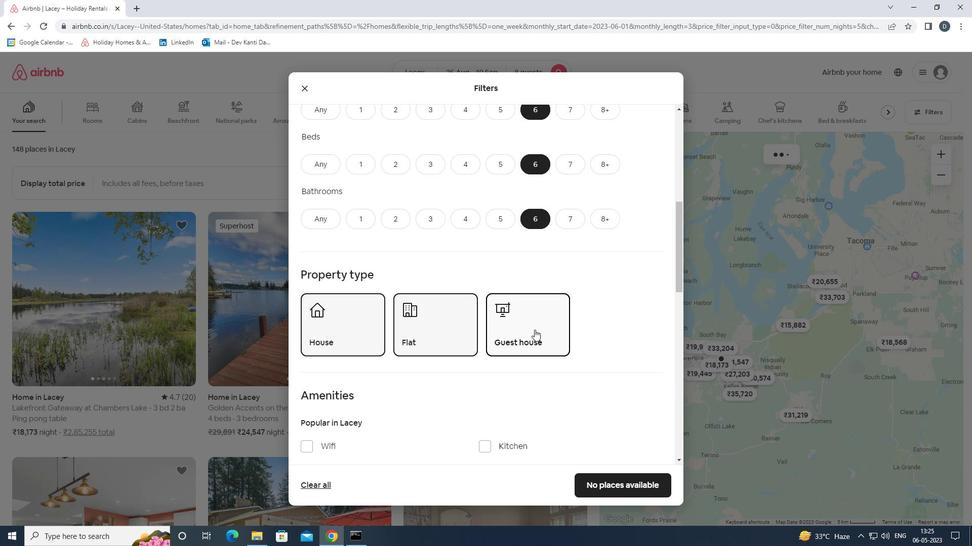 
Action: Mouse moved to (535, 328)
Screenshot: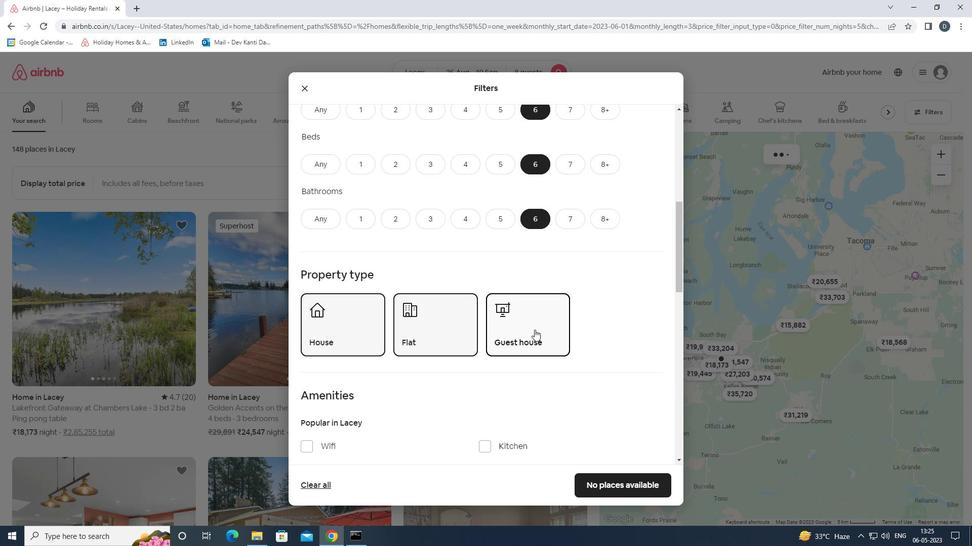 
Action: Mouse scrolled (535, 327) with delta (0, 0)
Screenshot: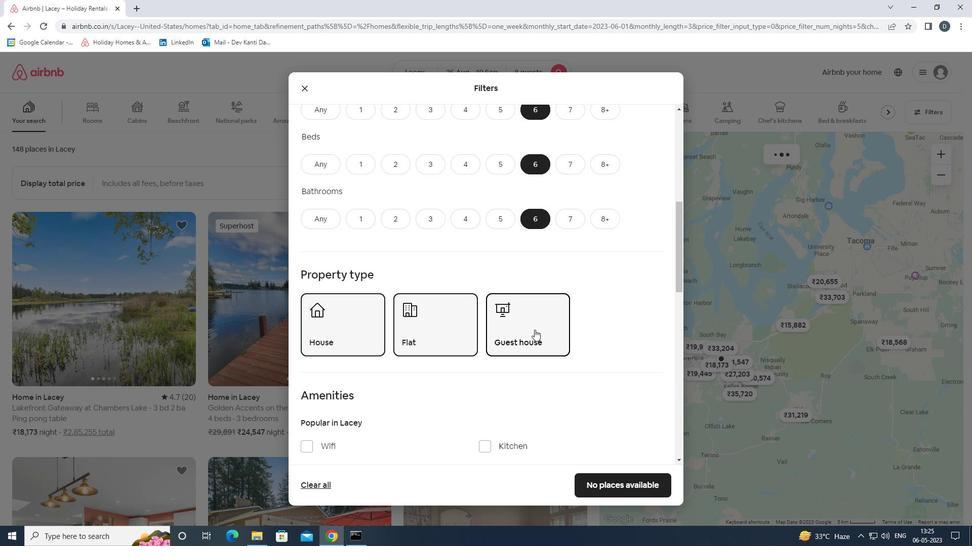 
Action: Mouse moved to (341, 298)
Screenshot: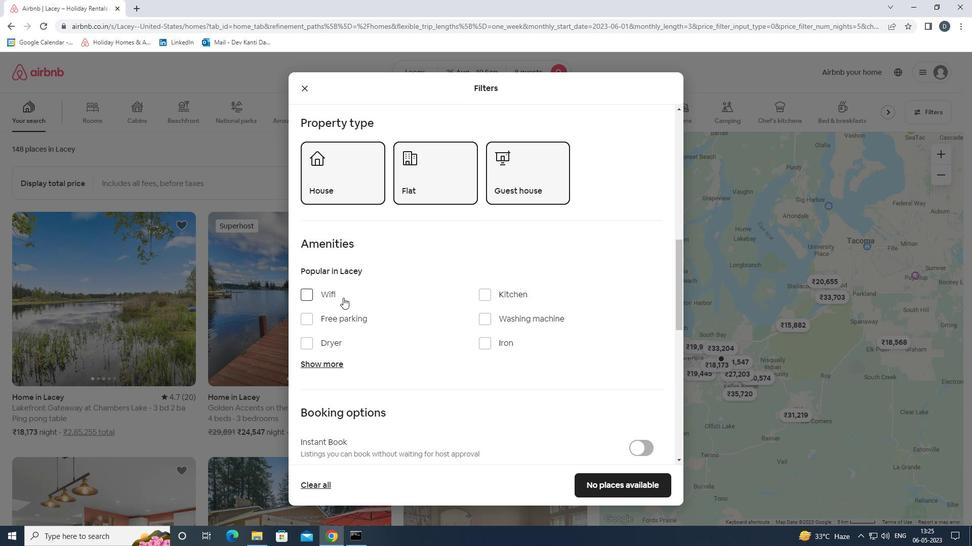 
Action: Mouse pressed left at (341, 298)
Screenshot: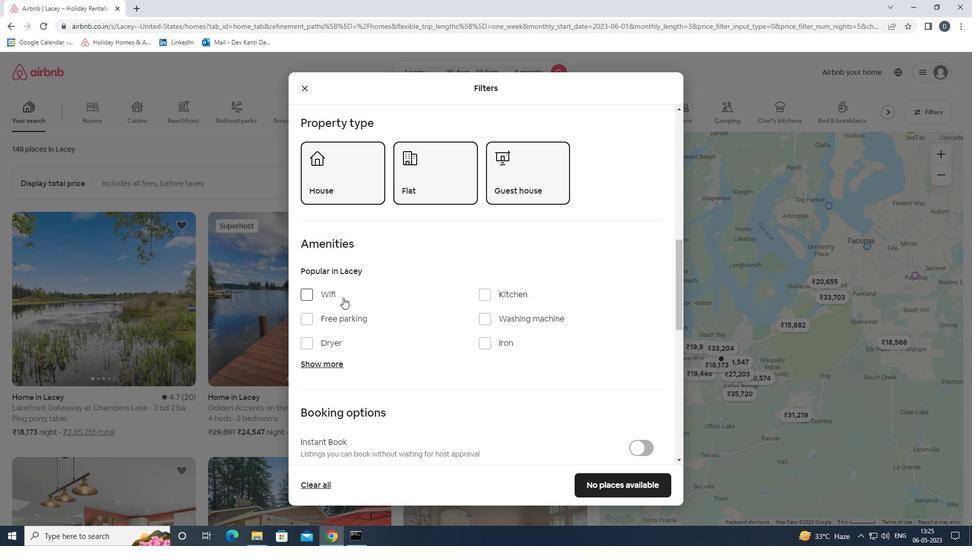 
Action: Mouse moved to (343, 317)
Screenshot: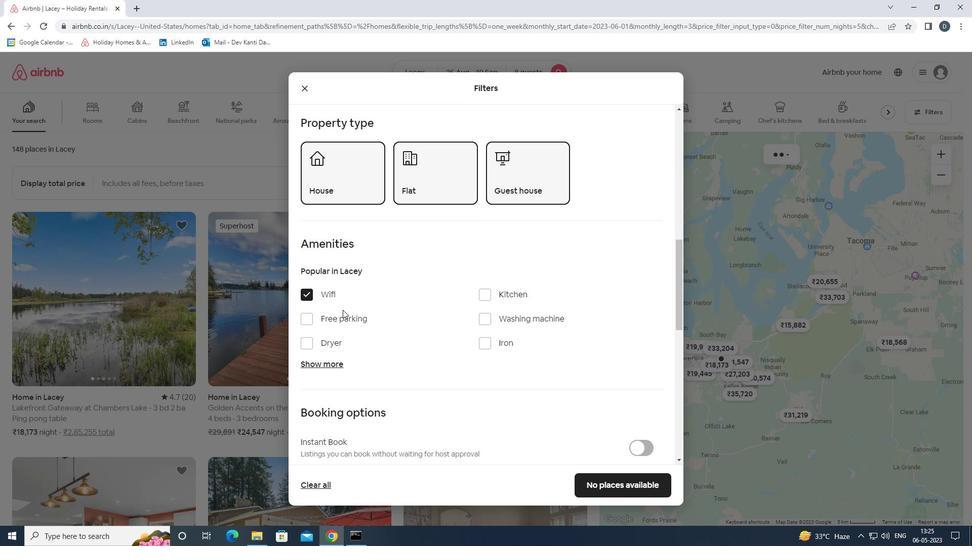 
Action: Mouse pressed left at (343, 317)
Screenshot: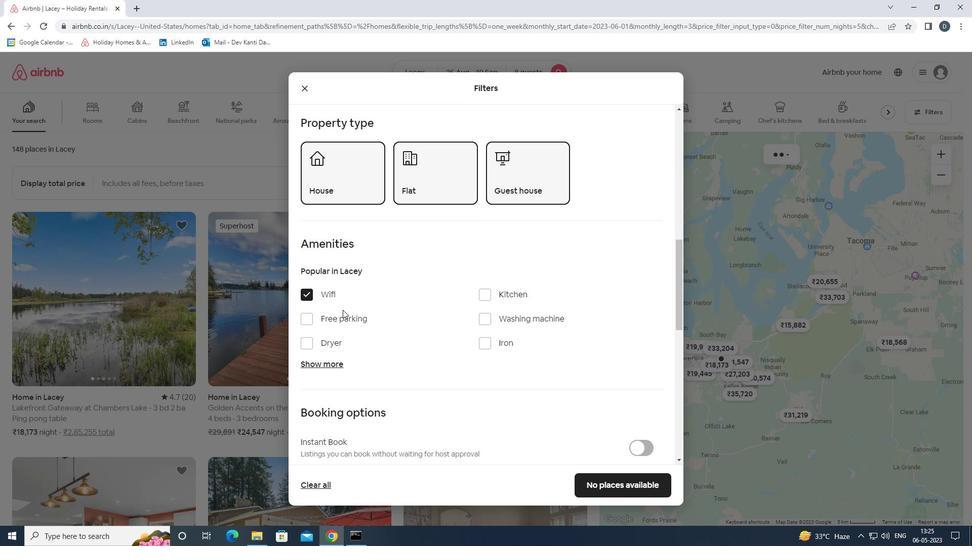 
Action: Mouse moved to (334, 361)
Screenshot: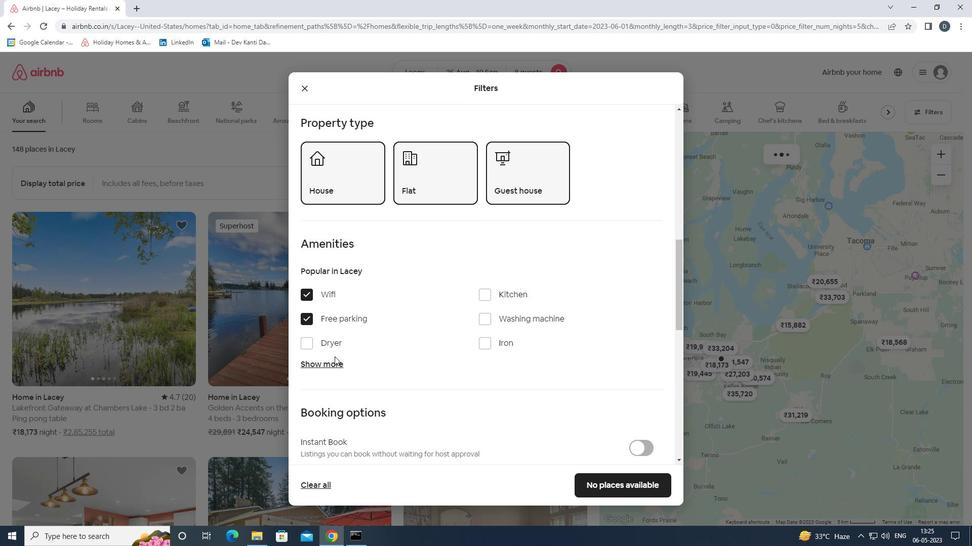 
Action: Mouse pressed left at (334, 361)
Screenshot: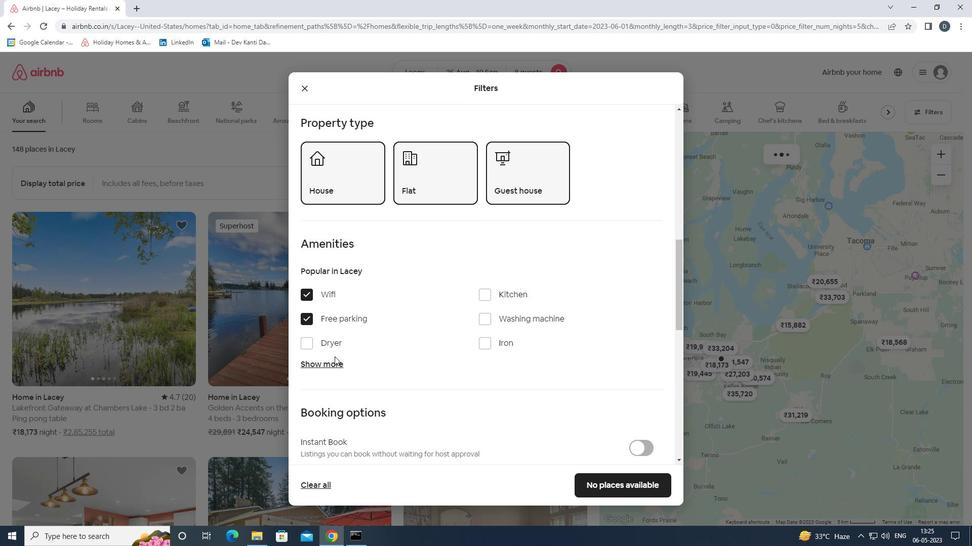 
Action: Mouse moved to (429, 353)
Screenshot: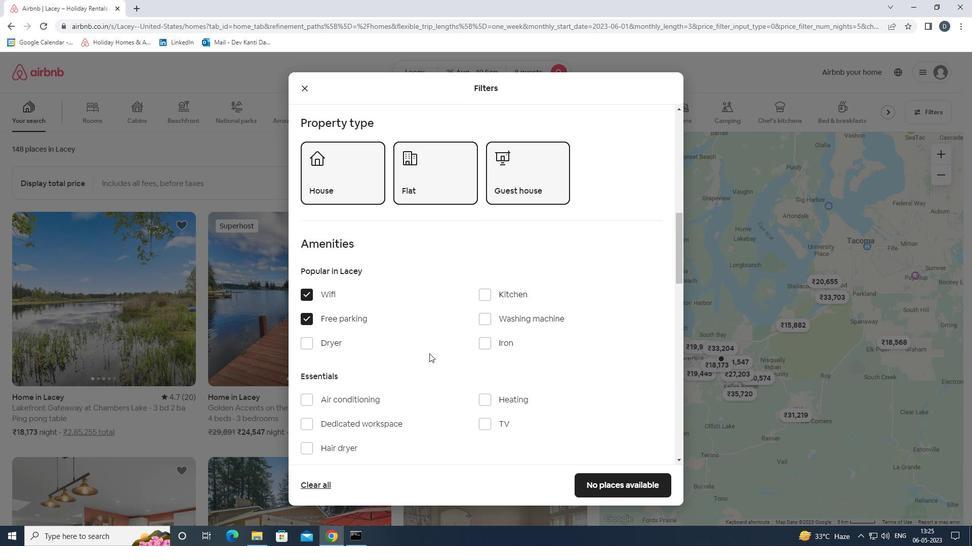 
Action: Mouse scrolled (429, 352) with delta (0, 0)
Screenshot: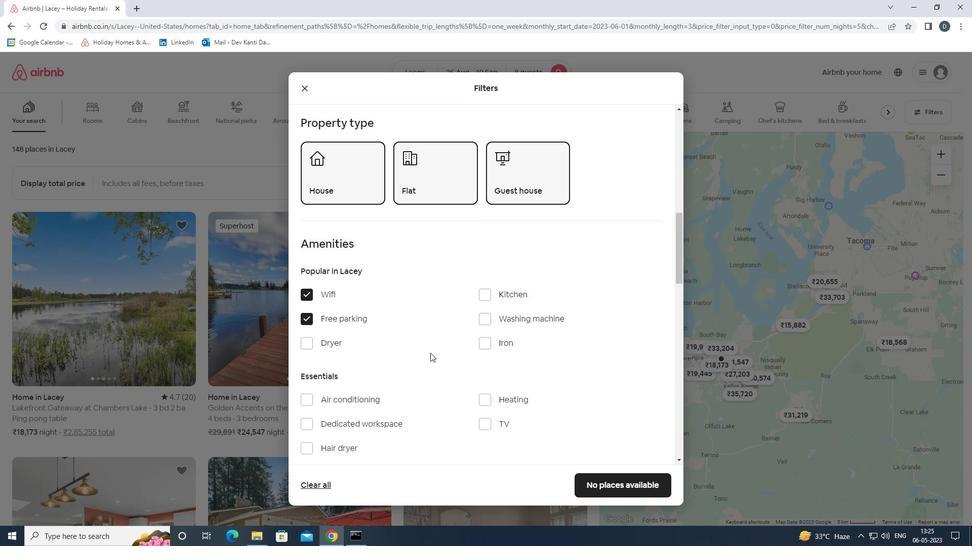 
Action: Mouse moved to (429, 353)
Screenshot: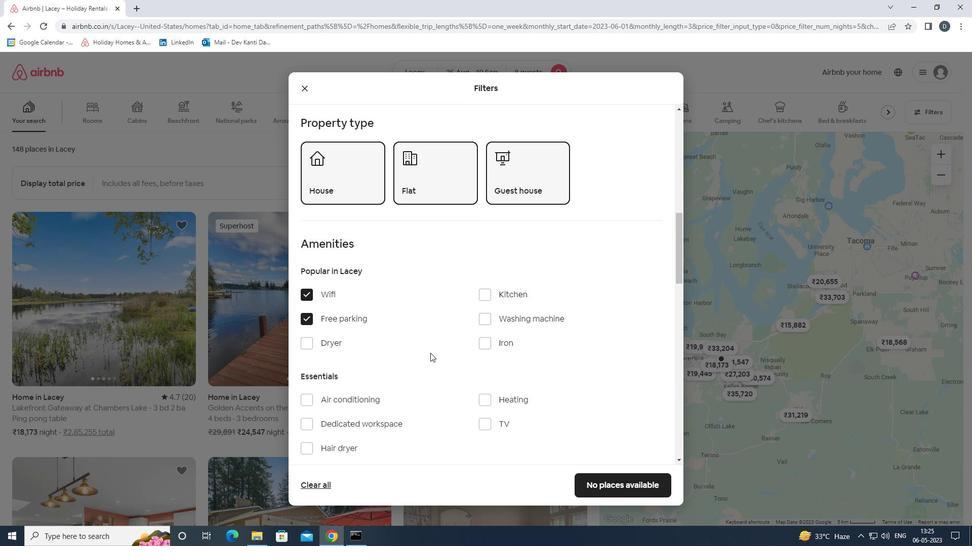 
Action: Mouse scrolled (429, 352) with delta (0, 0)
Screenshot: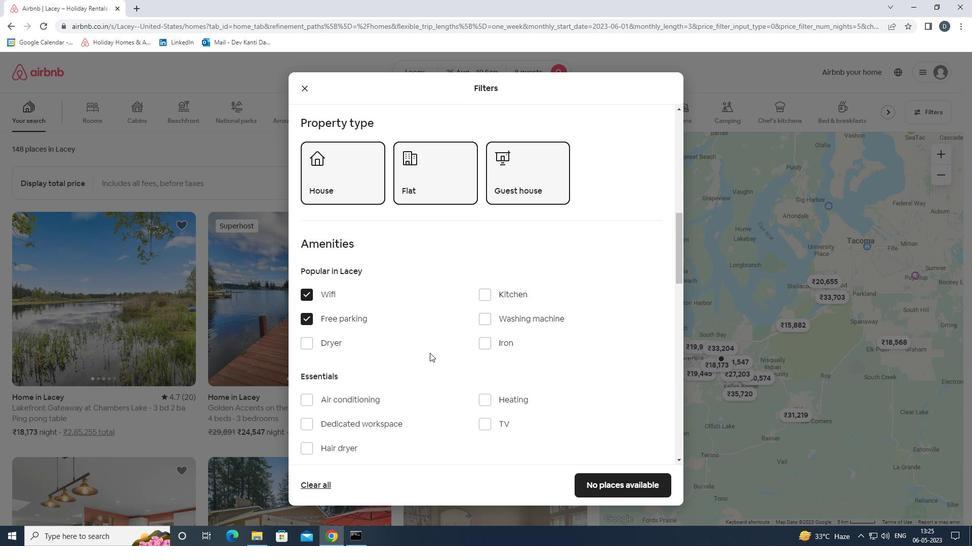 
Action: Mouse moved to (497, 327)
Screenshot: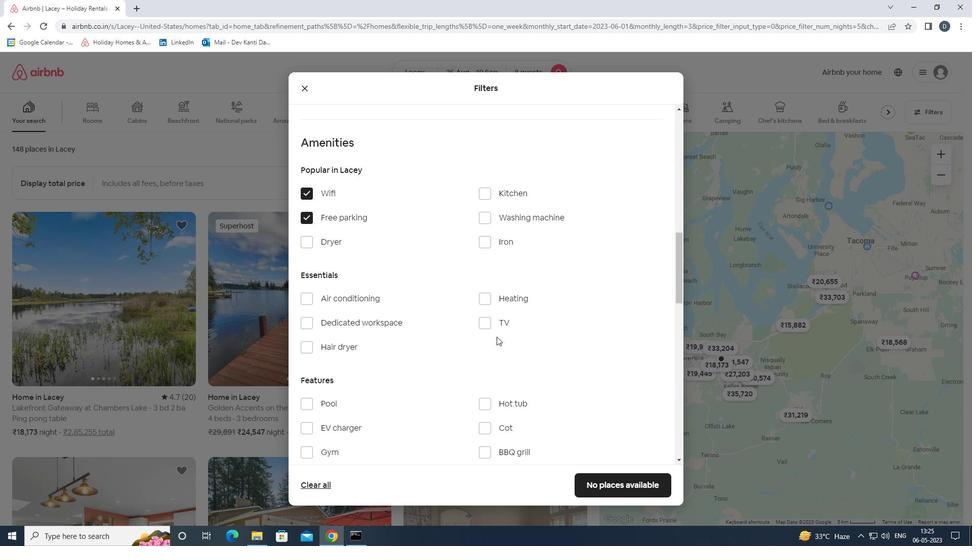 
Action: Mouse pressed left at (497, 327)
Screenshot: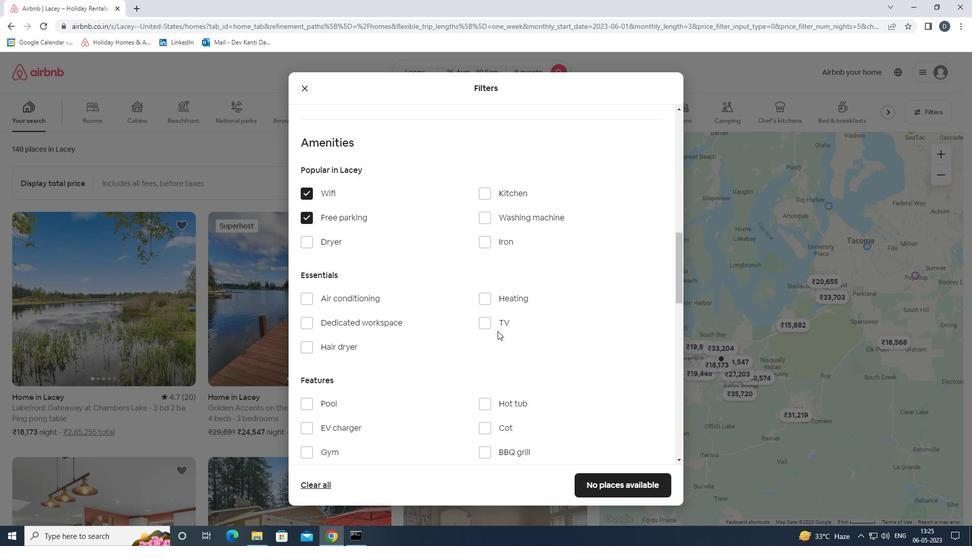 
Action: Mouse moved to (497, 327)
Screenshot: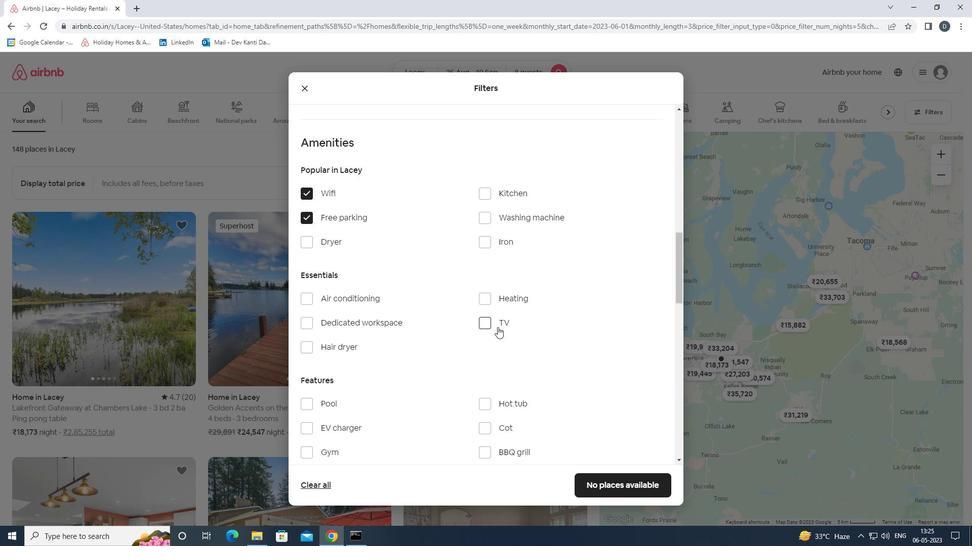 
Action: Mouse scrolled (497, 327) with delta (0, 0)
Screenshot: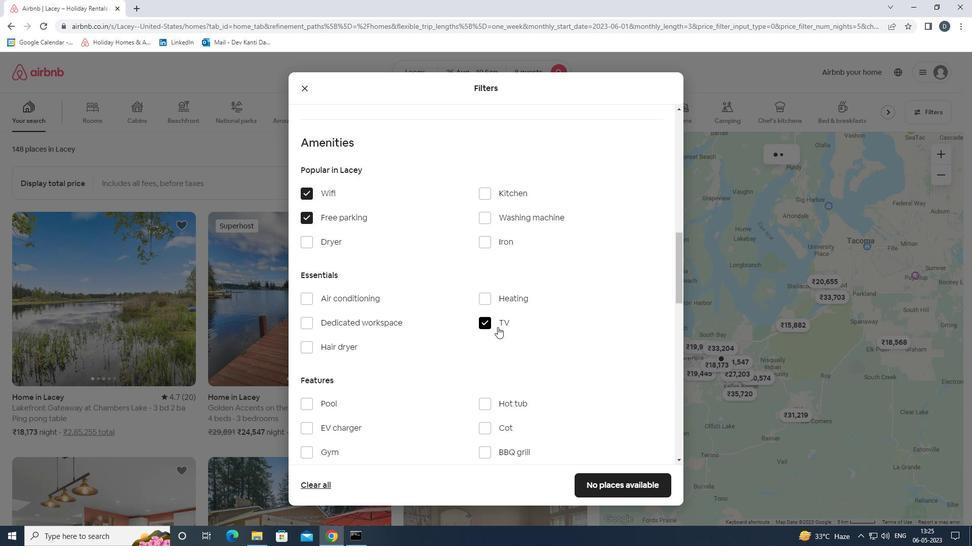 
Action: Mouse scrolled (497, 327) with delta (0, 0)
Screenshot: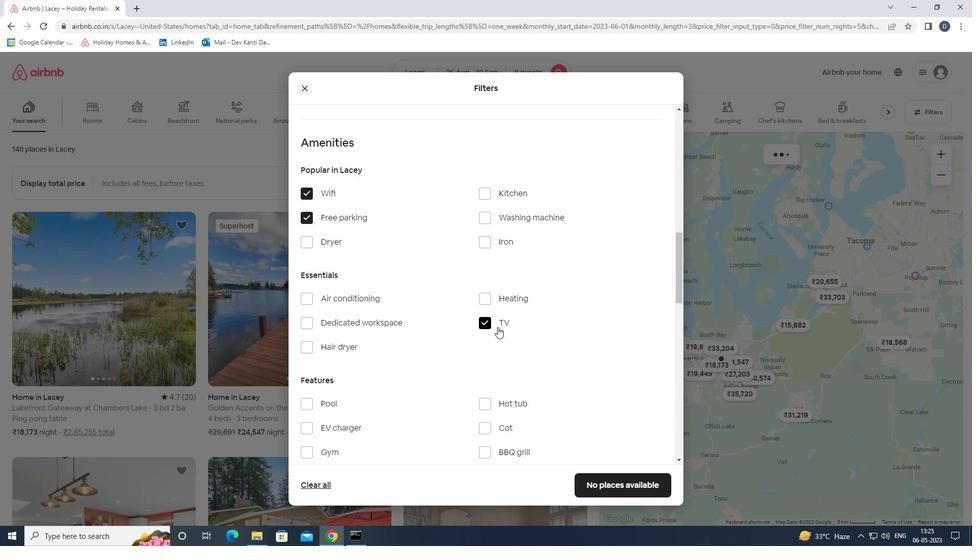 
Action: Mouse moved to (496, 327)
Screenshot: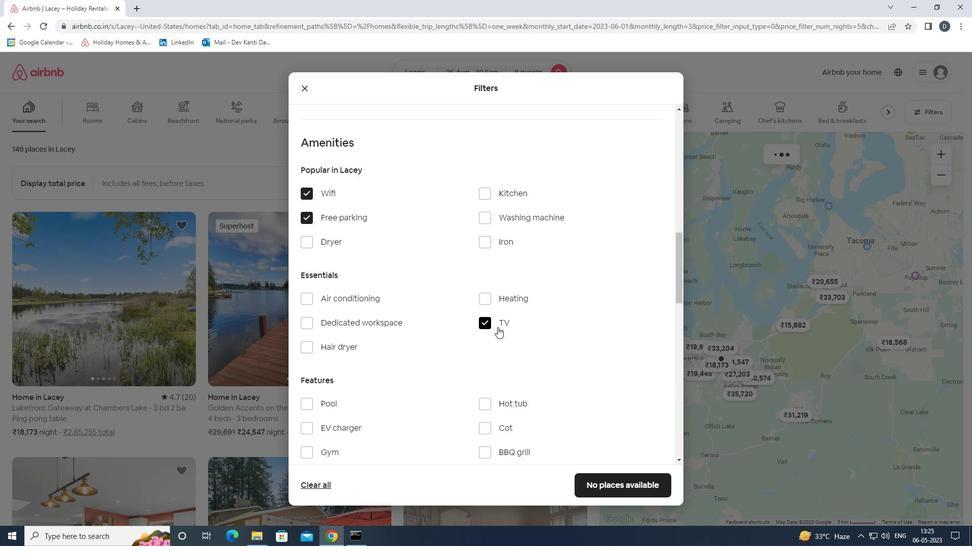 
Action: Mouse scrolled (496, 327) with delta (0, 0)
Screenshot: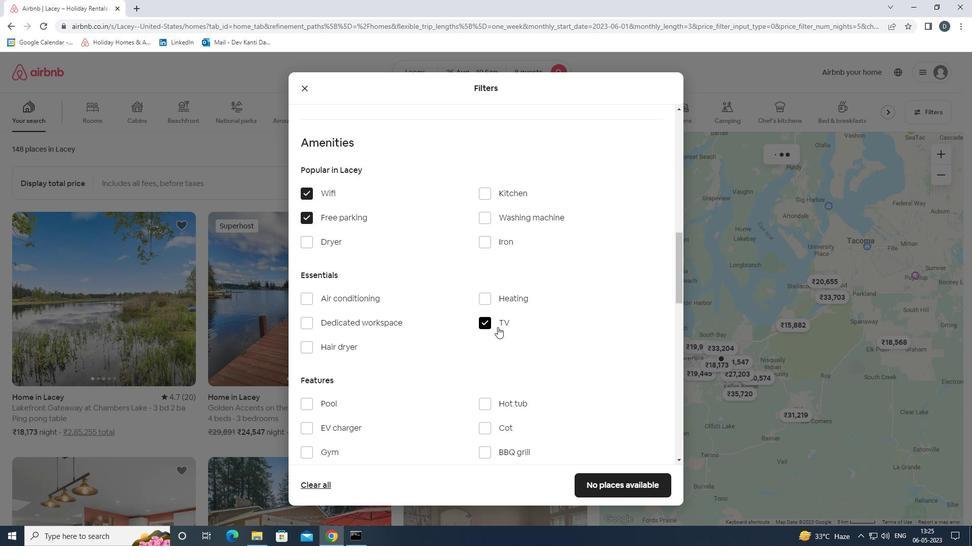 
Action: Mouse moved to (335, 305)
Screenshot: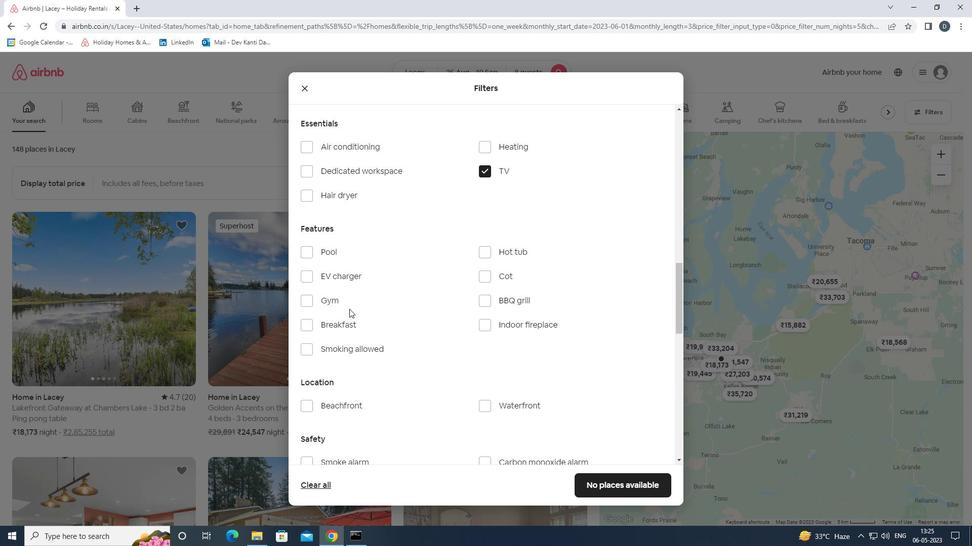 
Action: Mouse pressed left at (335, 305)
Screenshot: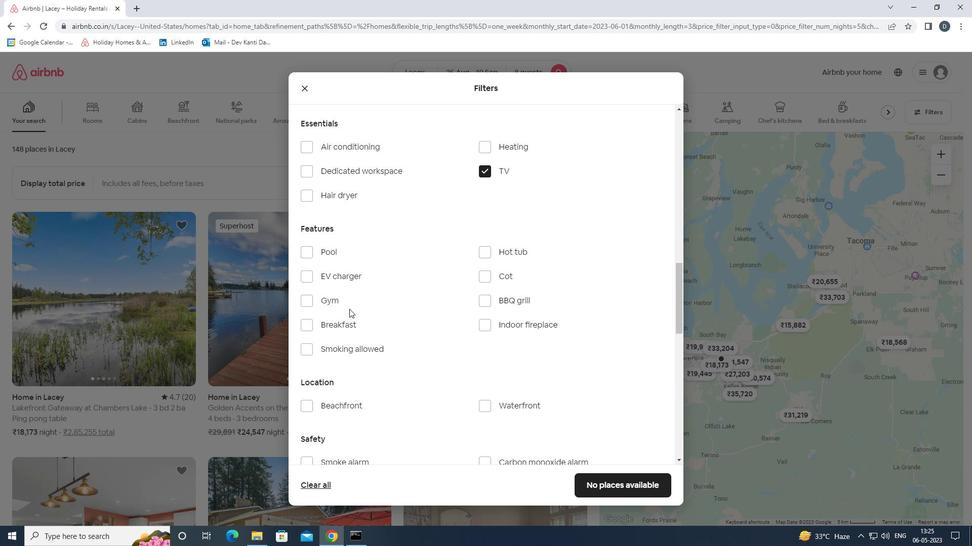 
Action: Mouse moved to (337, 322)
Screenshot: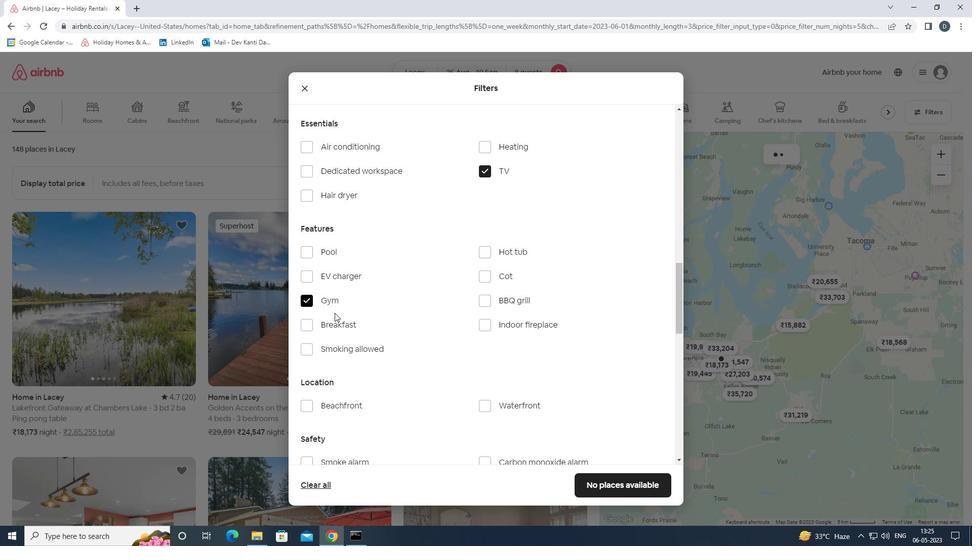 
Action: Mouse pressed left at (337, 322)
Screenshot: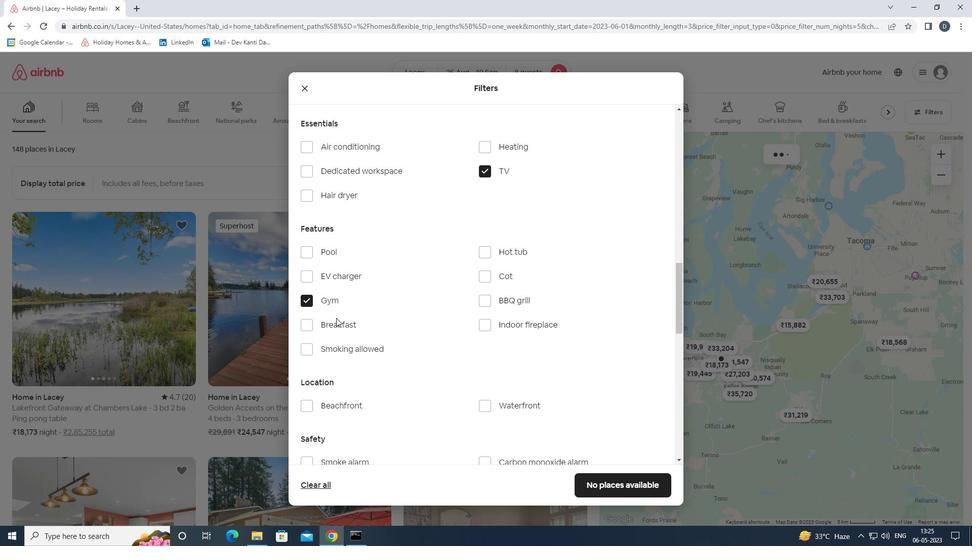 
Action: Mouse moved to (450, 325)
Screenshot: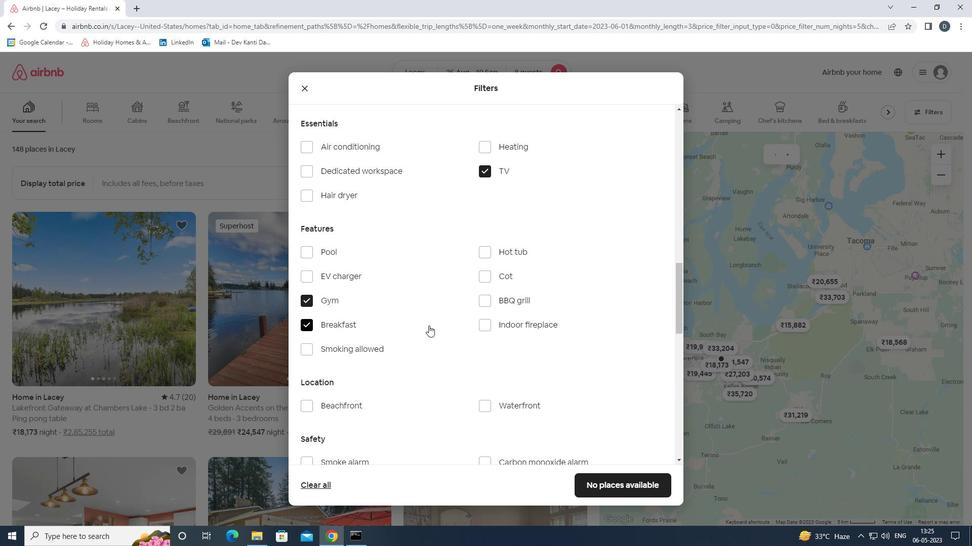 
Action: Mouse scrolled (450, 325) with delta (0, 0)
Screenshot: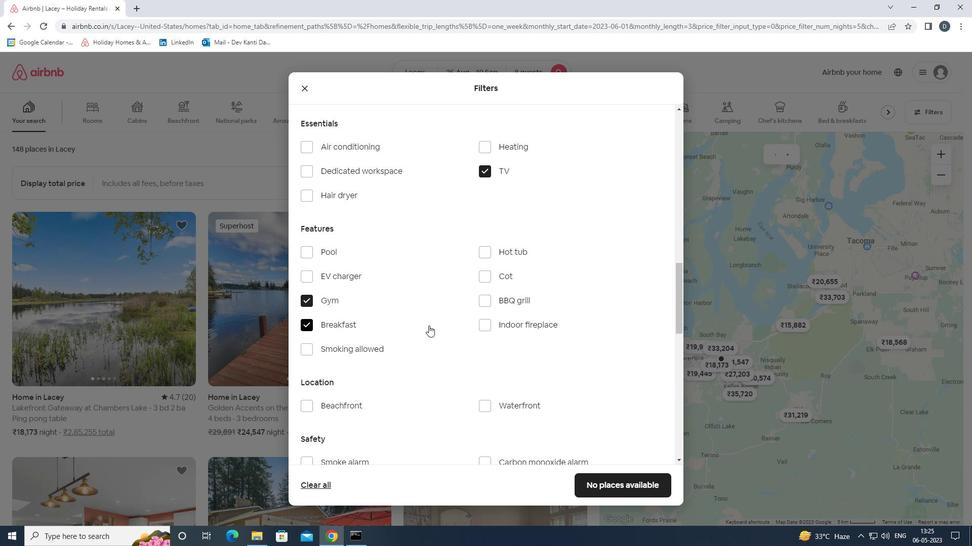
Action: Mouse moved to (457, 326)
Screenshot: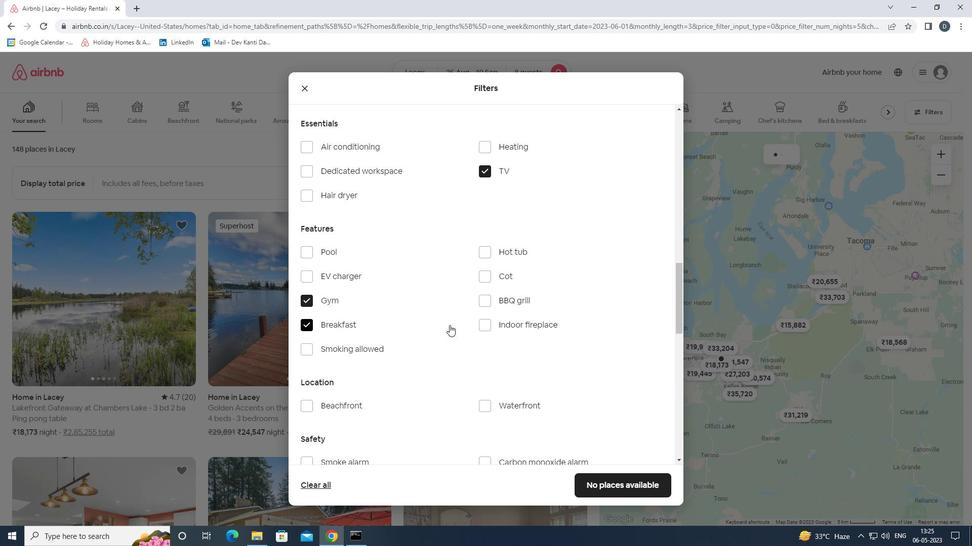 
Action: Mouse scrolled (457, 325) with delta (0, 0)
Screenshot: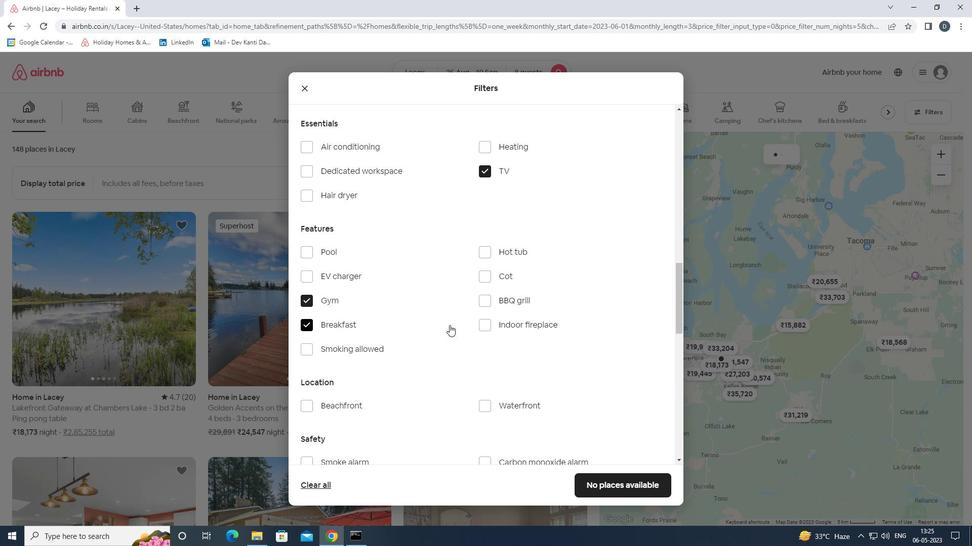 
Action: Mouse moved to (492, 326)
Screenshot: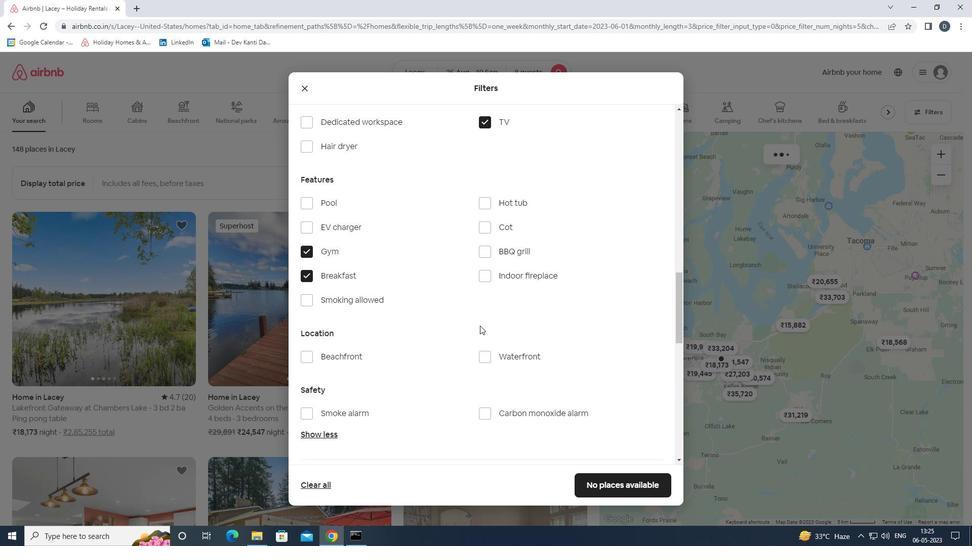 
Action: Mouse scrolled (492, 325) with delta (0, 0)
Screenshot: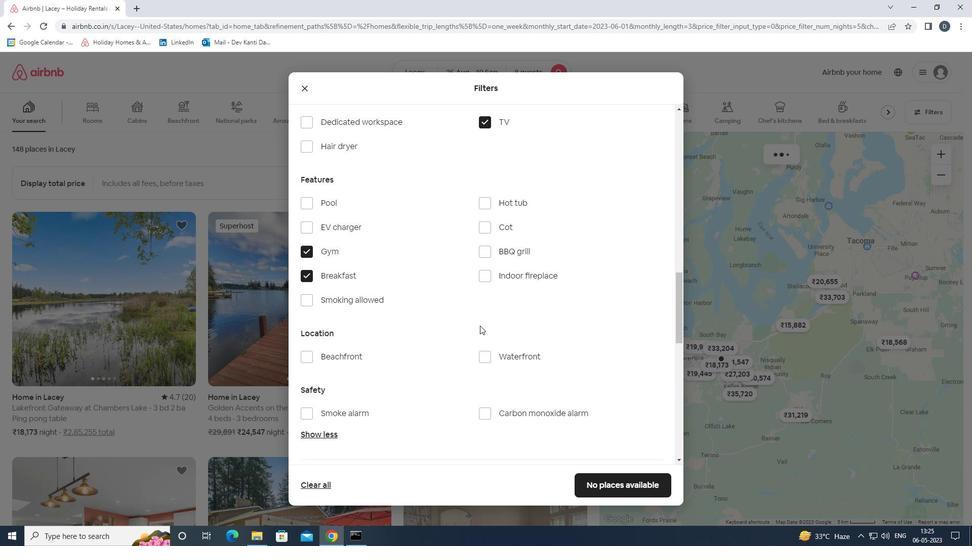 
Action: Mouse moved to (515, 326)
Screenshot: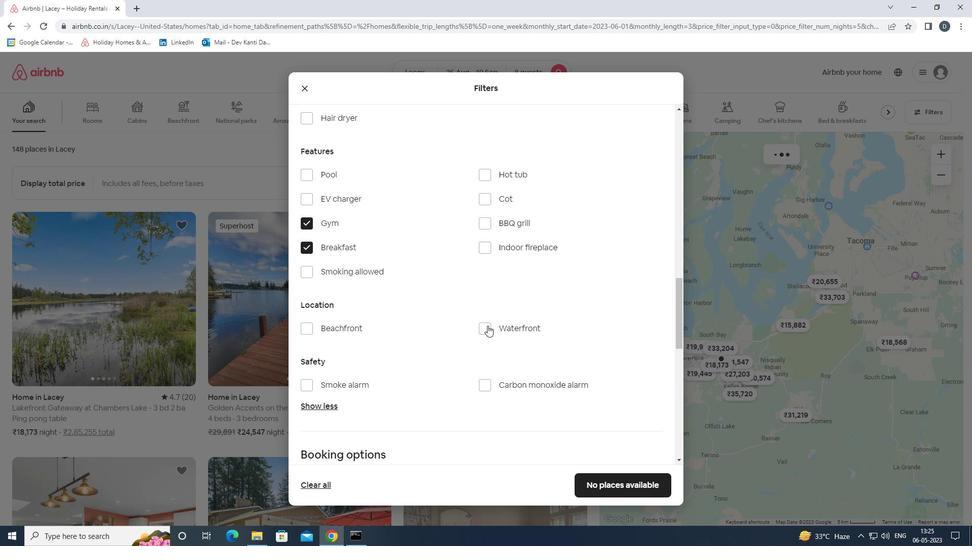 
Action: Mouse scrolled (515, 325) with delta (0, 0)
Screenshot: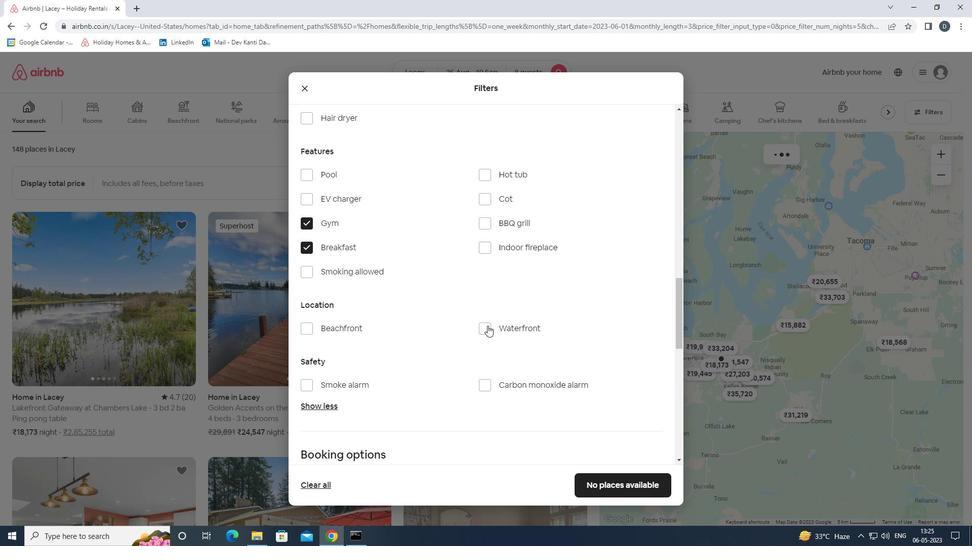 
Action: Mouse moved to (642, 396)
Screenshot: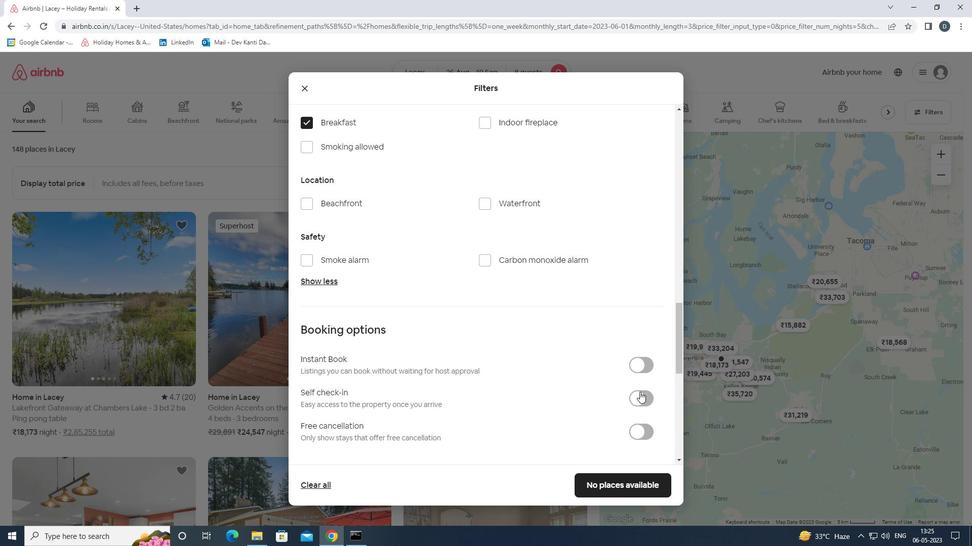 
Action: Mouse pressed left at (642, 396)
Screenshot: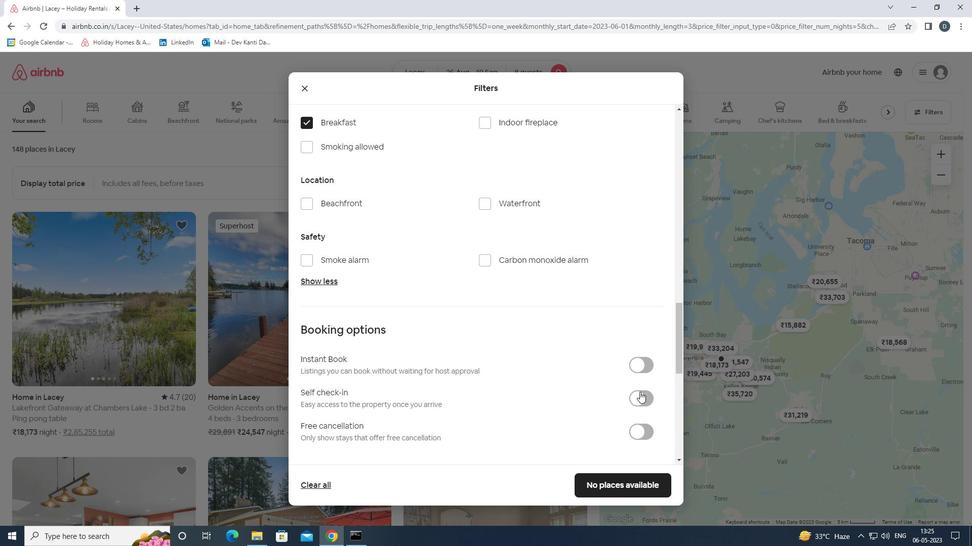 
Action: Mouse moved to (642, 396)
Screenshot: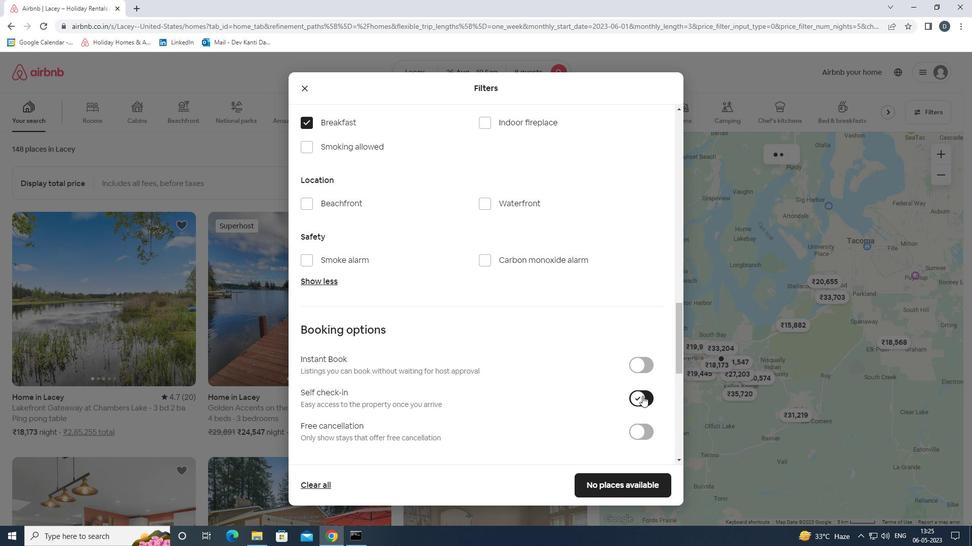 
Action: Mouse scrolled (642, 395) with delta (0, 0)
Screenshot: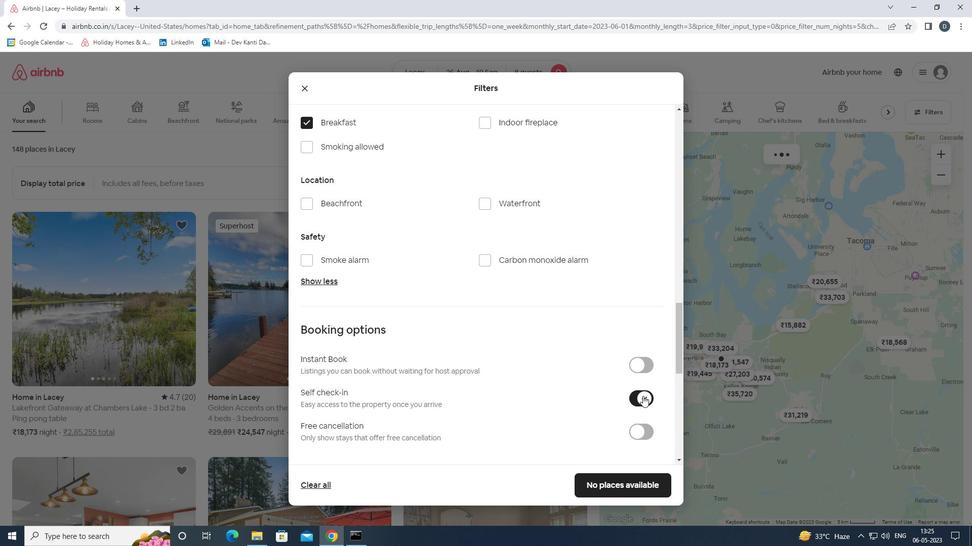 
Action: Mouse scrolled (642, 395) with delta (0, 0)
Screenshot: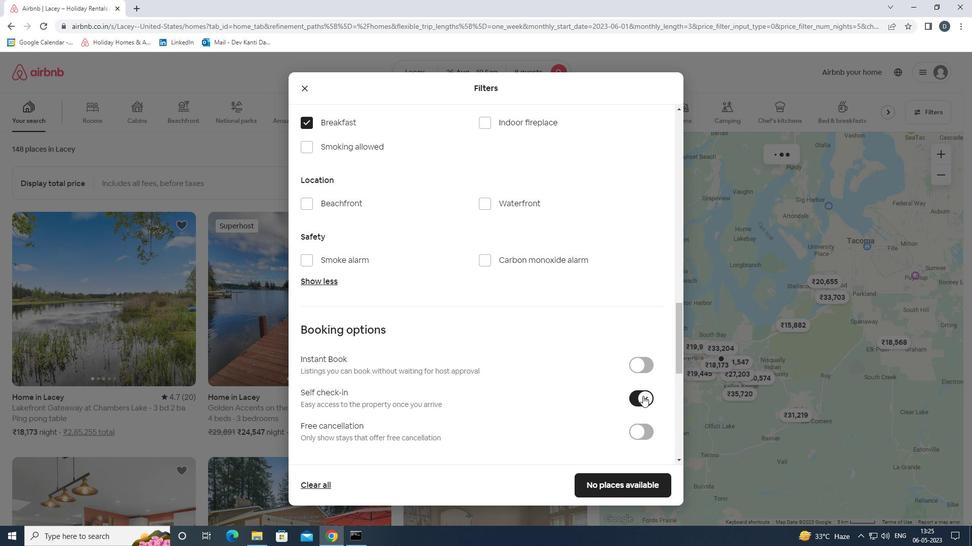 
Action: Mouse scrolled (642, 395) with delta (0, 0)
Screenshot: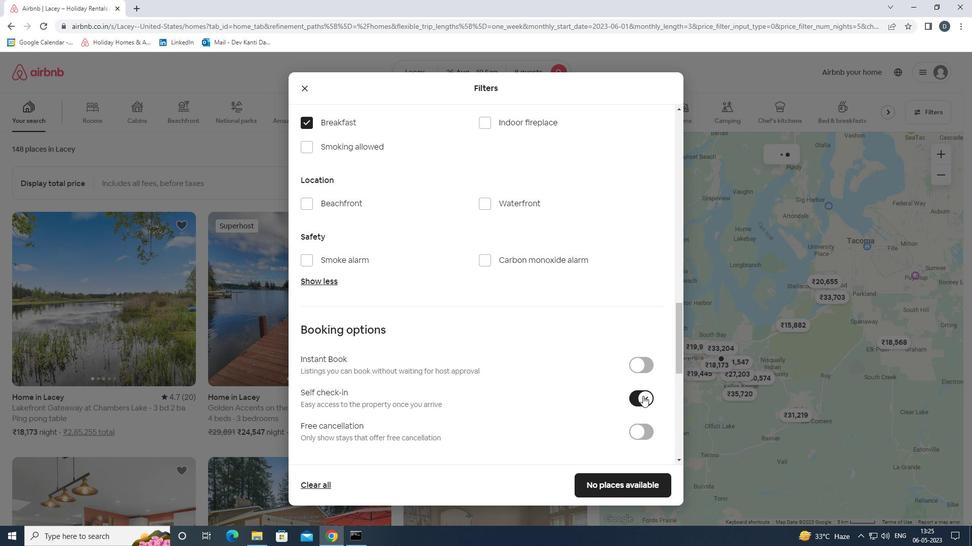 
Action: Mouse scrolled (642, 395) with delta (0, 0)
Screenshot: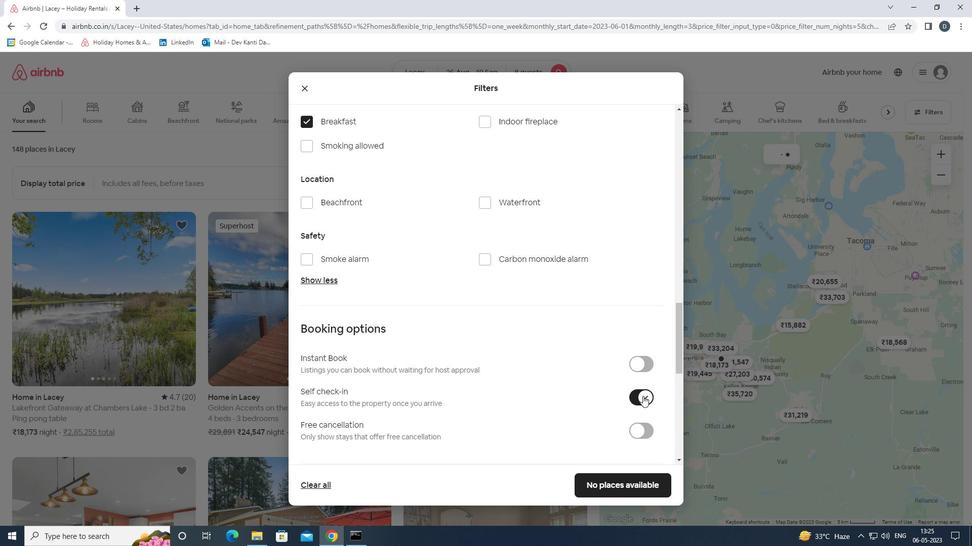 
Action: Mouse moved to (642, 393)
Screenshot: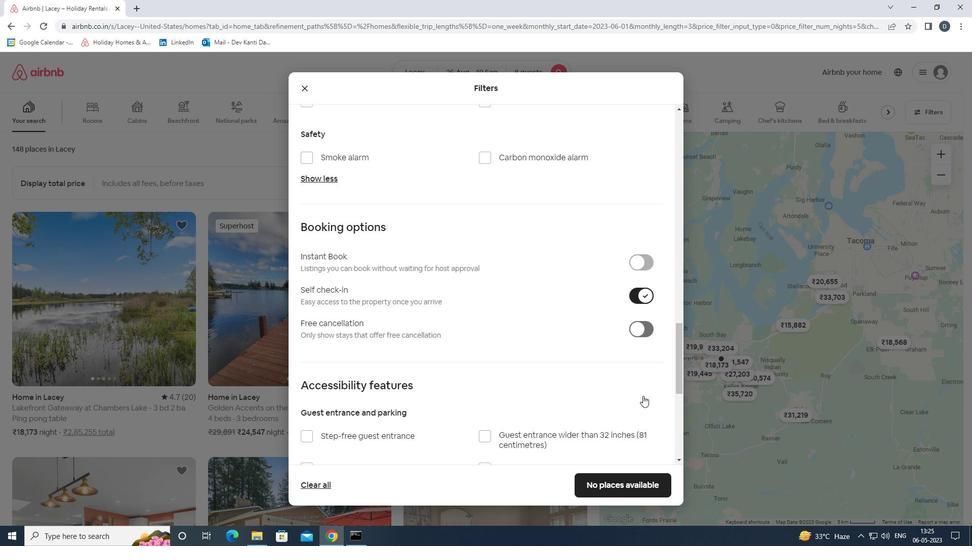 
Action: Mouse scrolled (642, 393) with delta (0, 0)
Screenshot: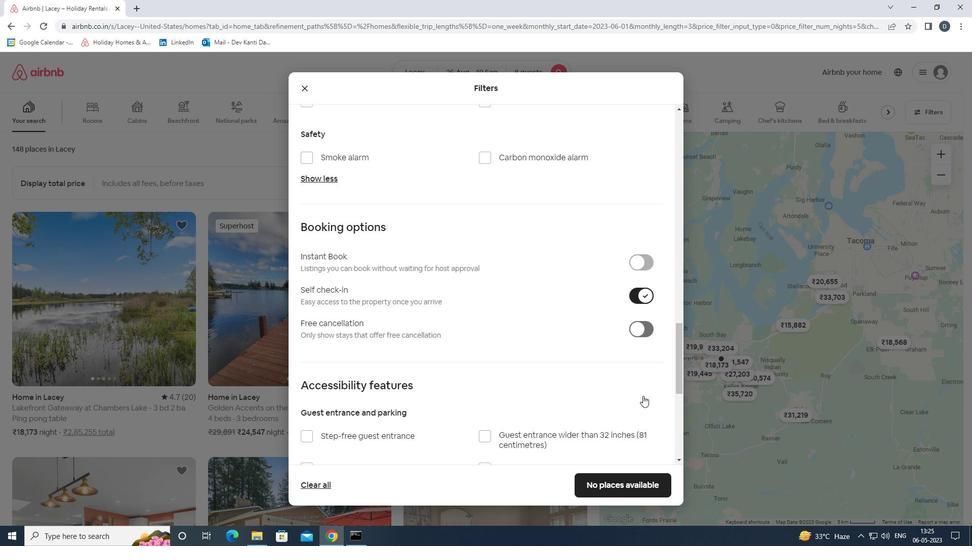 
Action: Mouse moved to (639, 382)
Screenshot: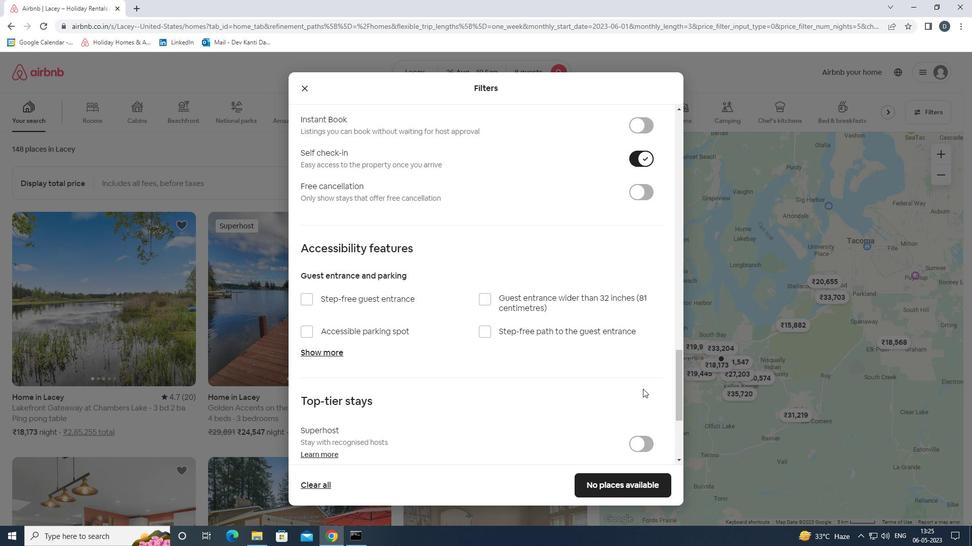 
Action: Mouse scrolled (639, 382) with delta (0, 0)
Screenshot: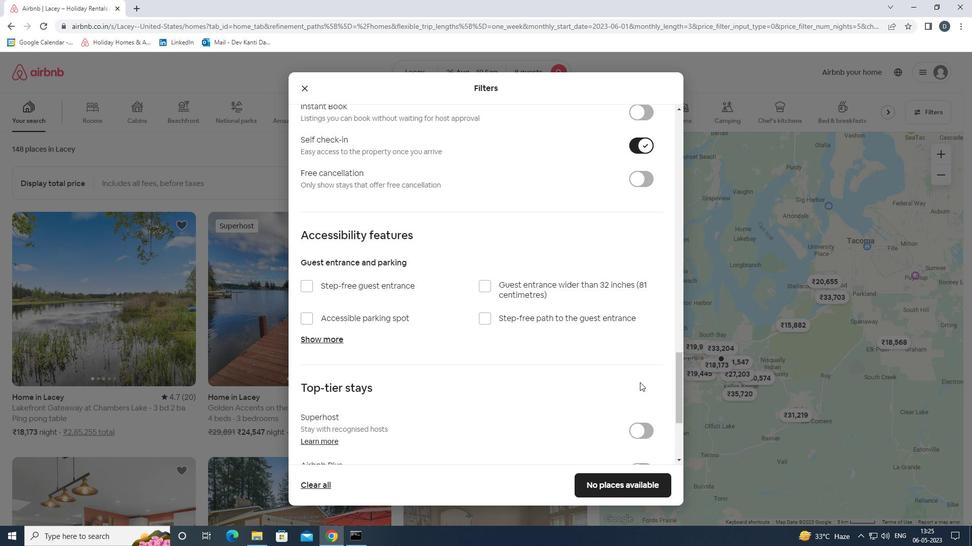 
Action: Mouse scrolled (639, 382) with delta (0, 0)
Screenshot: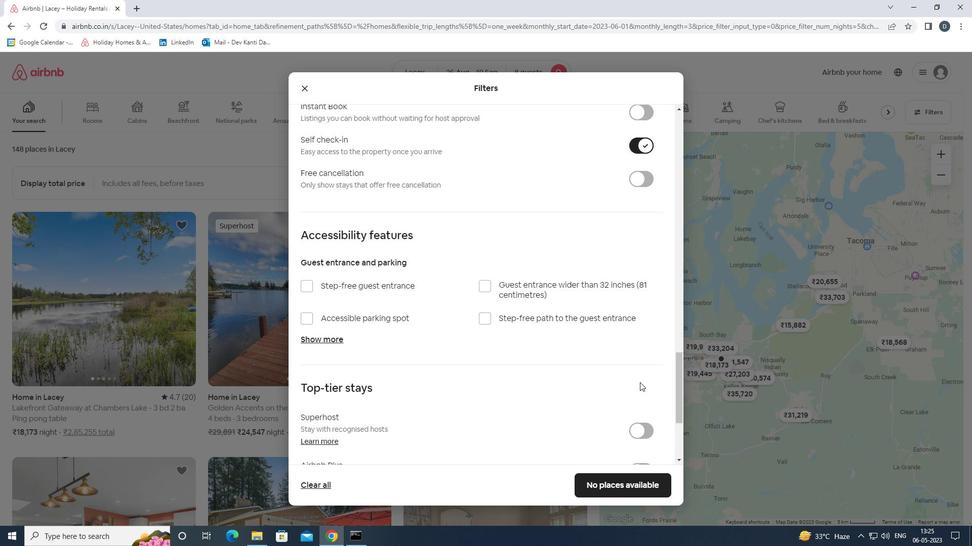 
Action: Mouse scrolled (639, 382) with delta (0, 0)
Screenshot: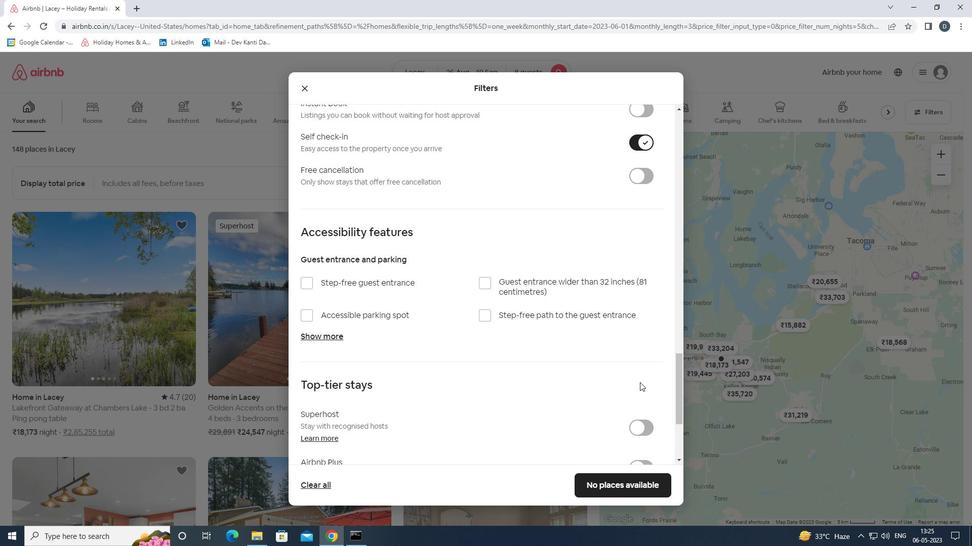 
Action: Mouse moved to (639, 382)
Screenshot: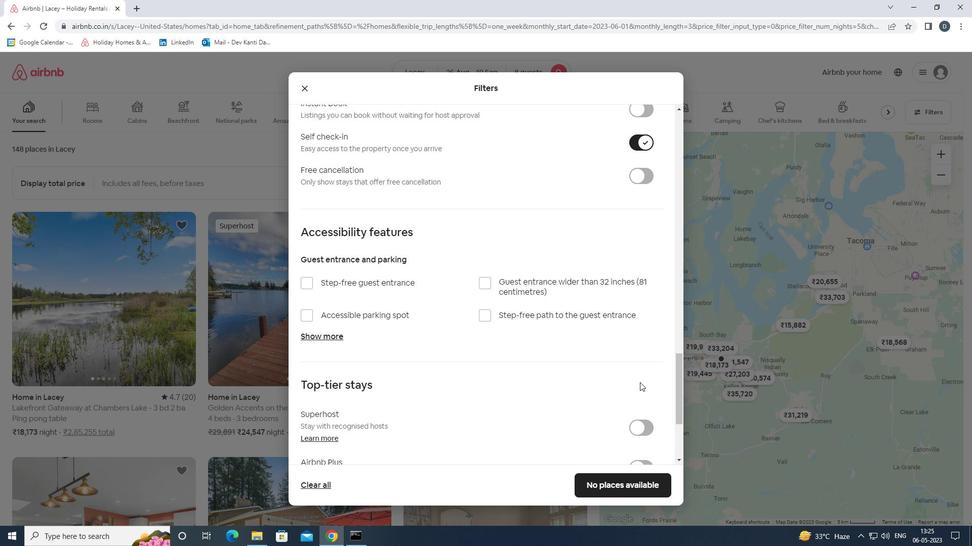 
Action: Mouse scrolled (639, 381) with delta (0, 0)
Screenshot: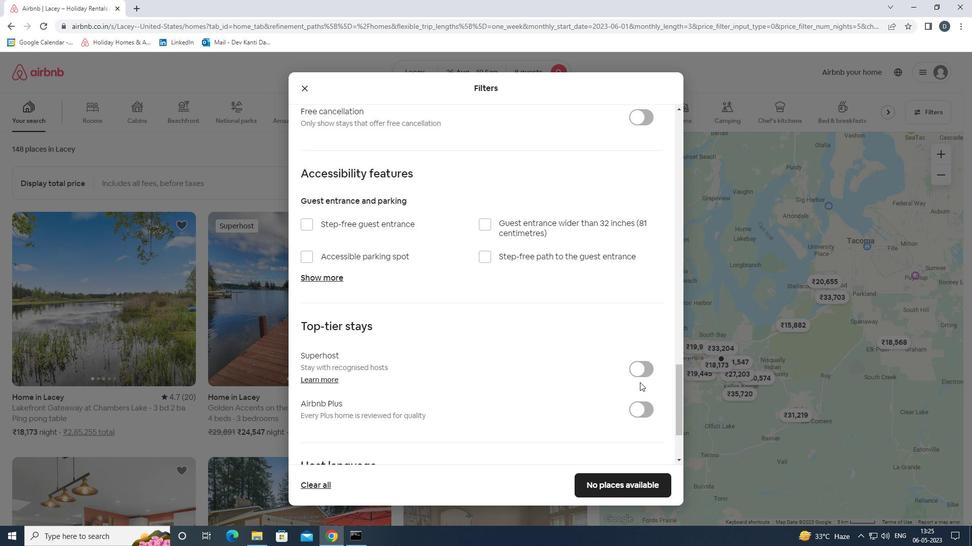 
Action: Mouse moved to (638, 381)
Screenshot: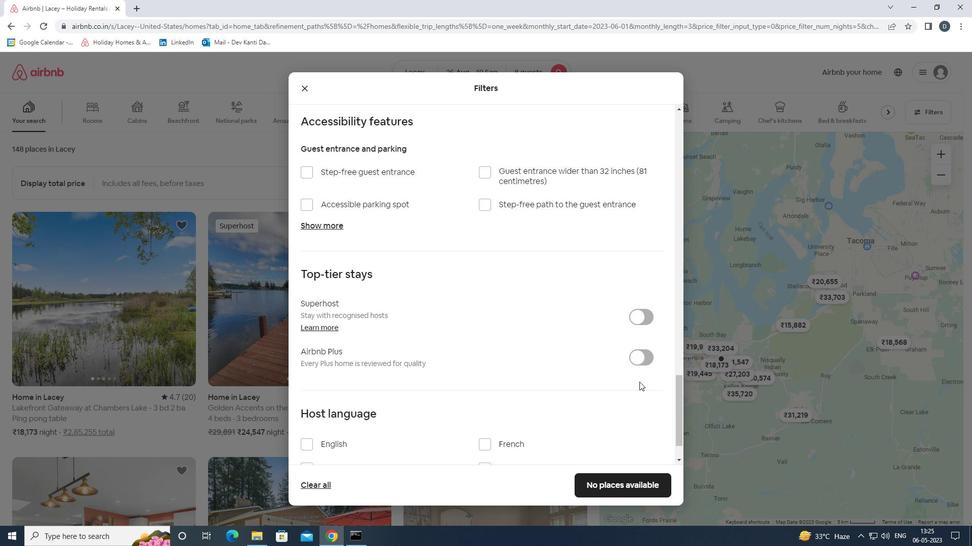 
Action: Mouse scrolled (638, 380) with delta (0, 0)
Screenshot: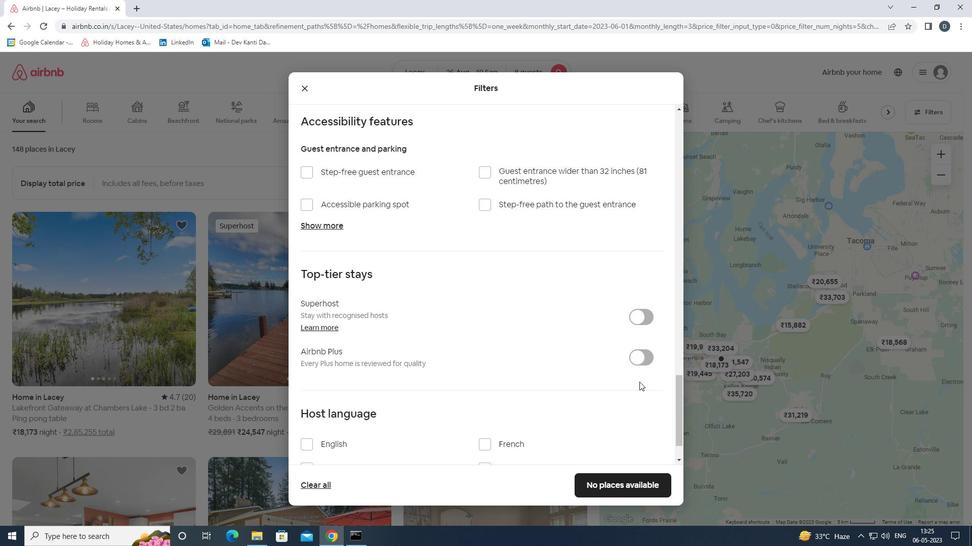 
Action: Mouse moved to (338, 394)
Screenshot: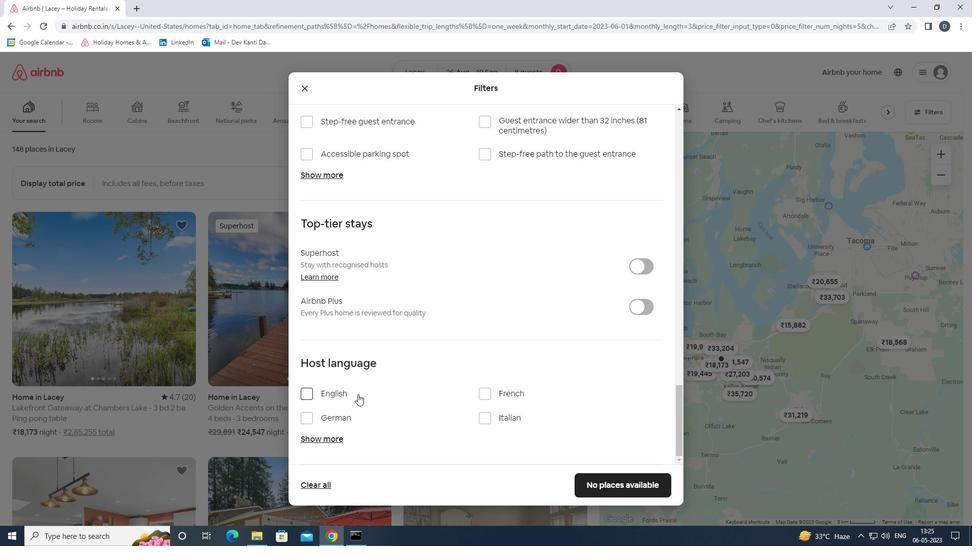 
Action: Mouse pressed left at (338, 394)
Screenshot: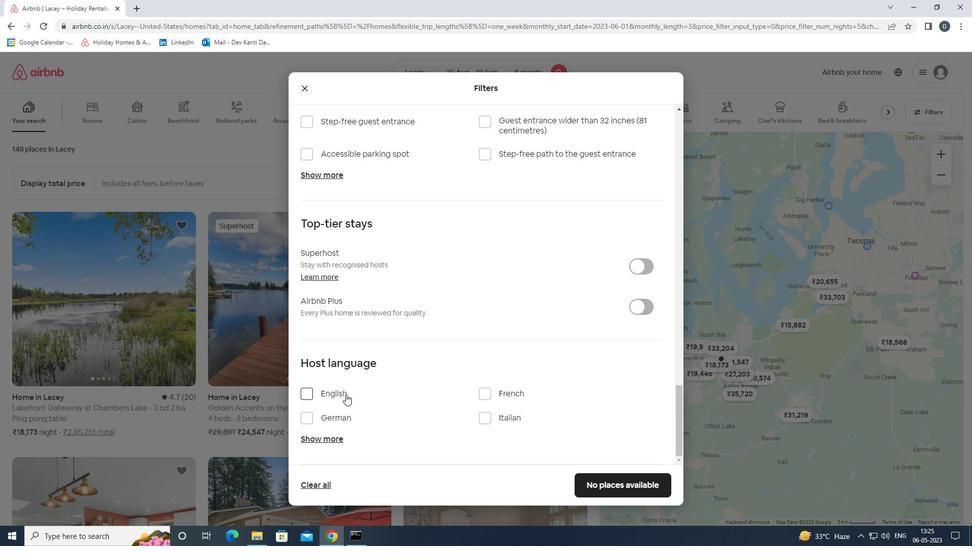 
Action: Mouse moved to (629, 485)
Screenshot: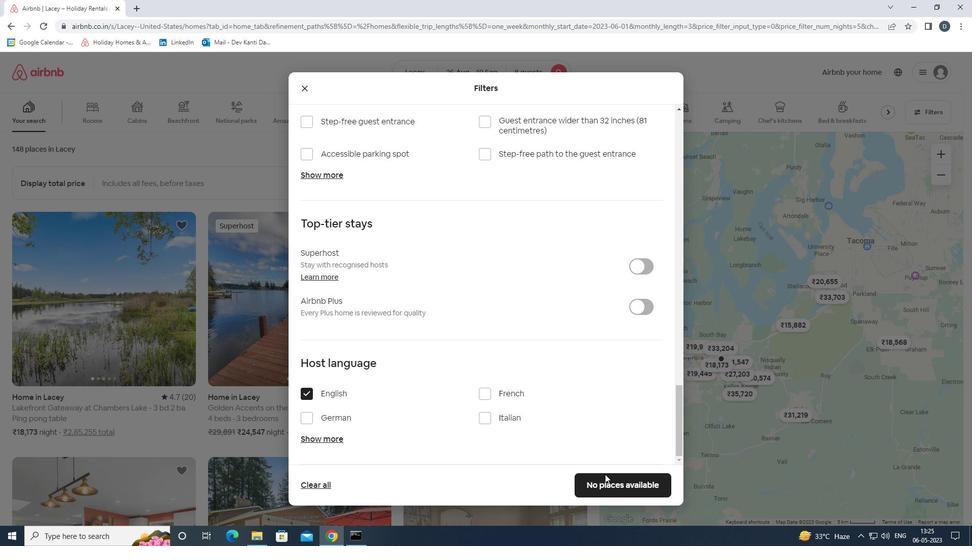 
Action: Mouse pressed left at (629, 485)
Screenshot: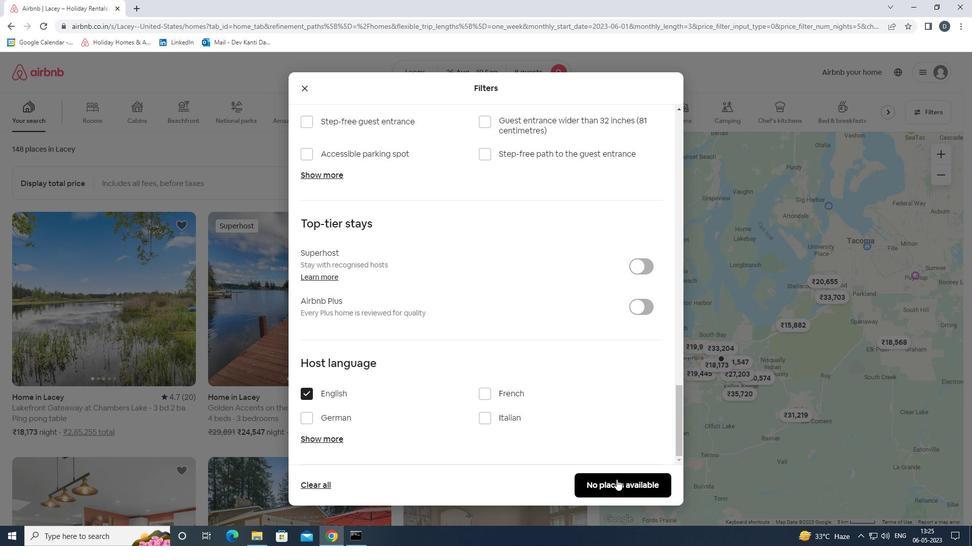
Action: Mouse moved to (601, 416)
Screenshot: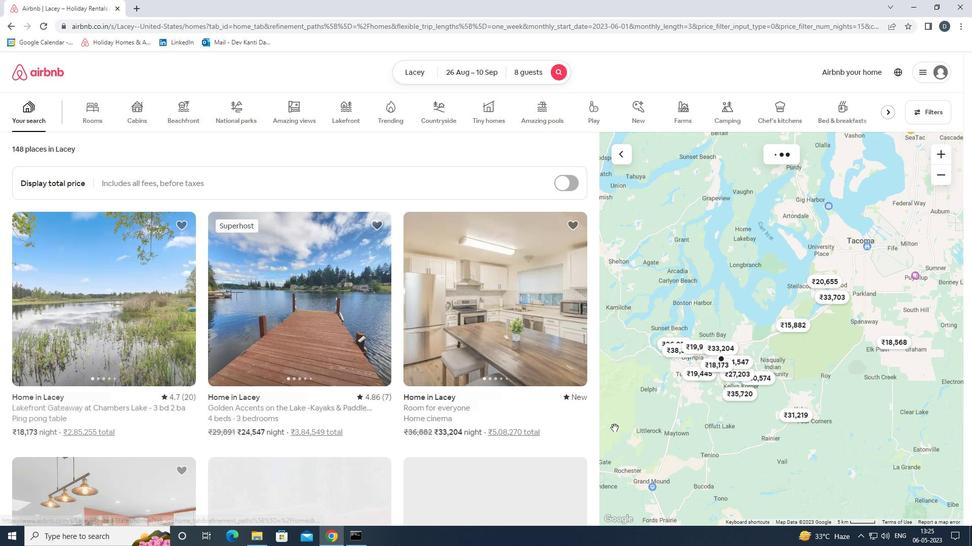 
